 Task: Open Card Lessons Learned Meeting in Board Influencer Marketing Platforms to Workspace Crisis Management and add a team member Softage.3@softage.net, a label Yellow, a checklist Expense Tracking, an attachment from your google drive, a color Yellow and finally, add a card description 'Develop and launch new email marketing campaign for lead nurturing' and a comment 'Let us approach this task with a sense of curiosity and a willingness to learn from others who have done similar work.'. Add a start date 'Jan 07, 1900' with a due date 'Jan 14, 1900'
Action: Mouse moved to (123, 56)
Screenshot: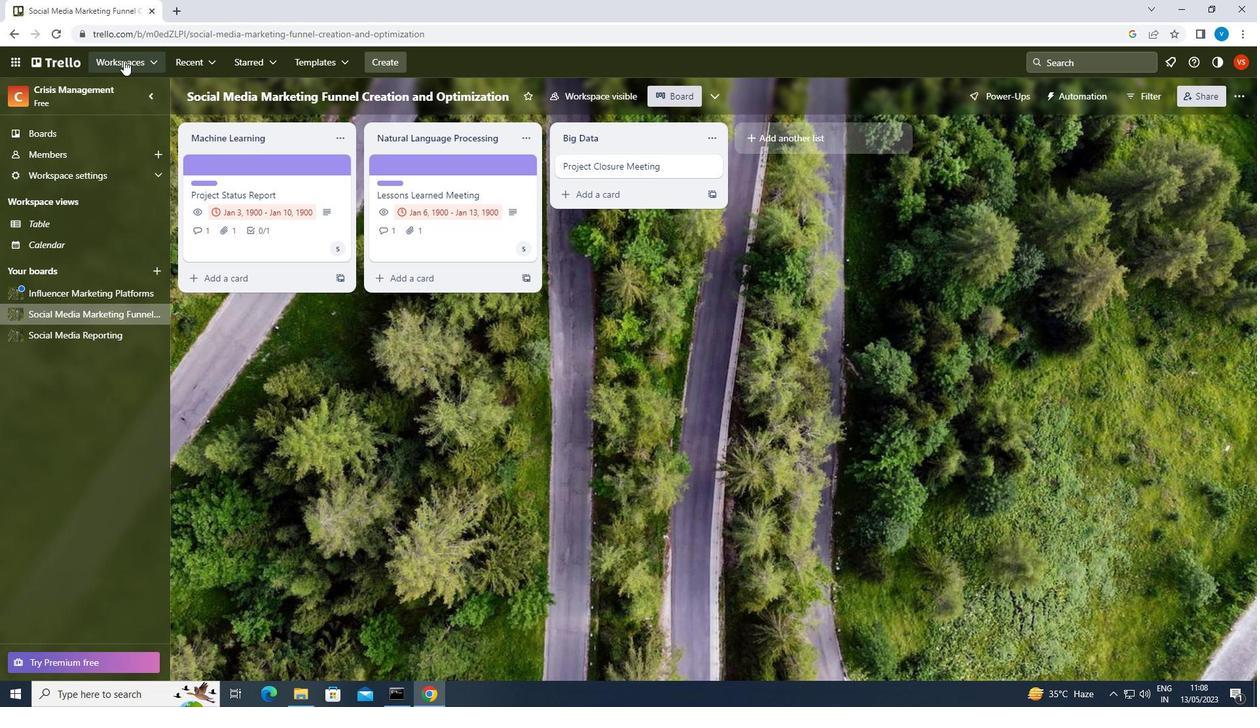 
Action: Mouse pressed left at (123, 56)
Screenshot: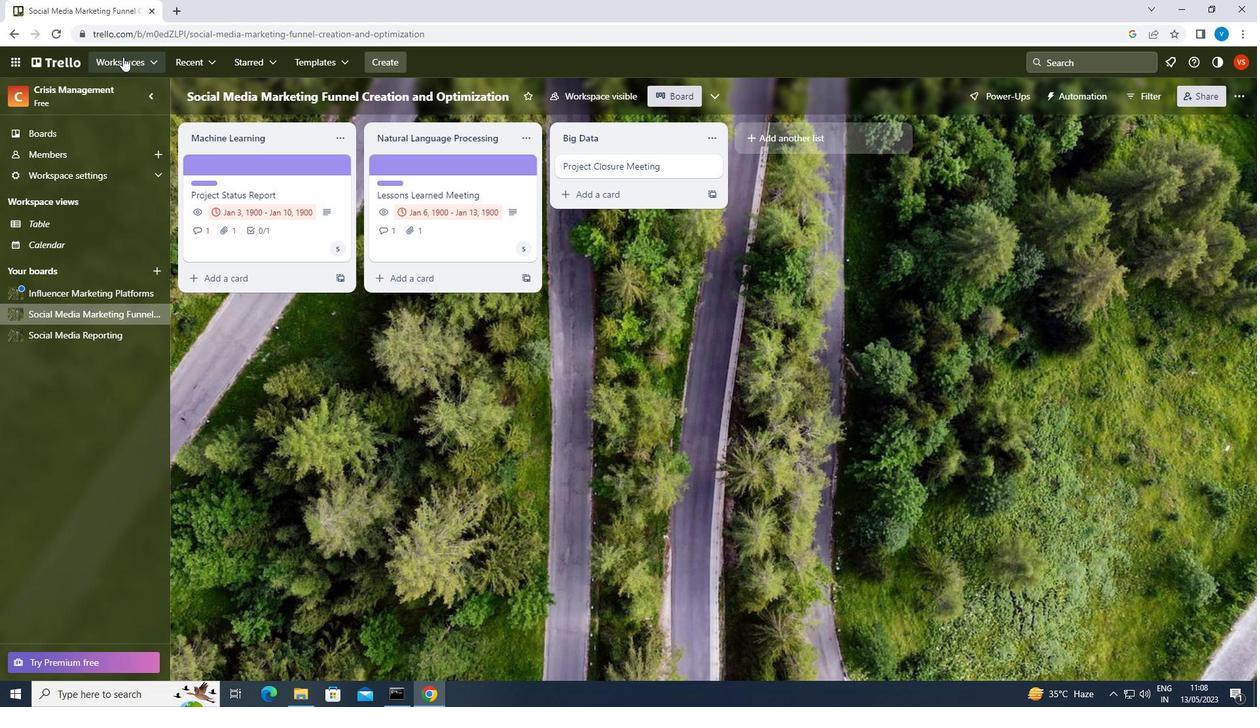 
Action: Mouse moved to (174, 447)
Screenshot: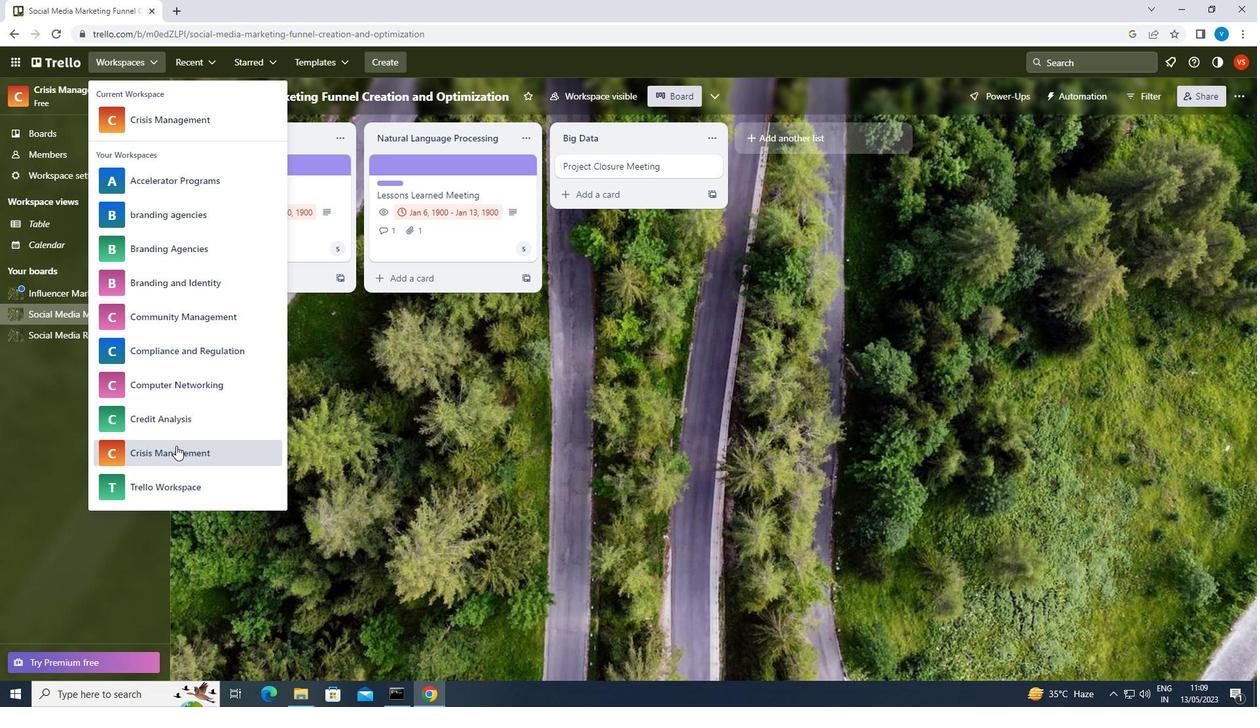 
Action: Mouse pressed left at (174, 447)
Screenshot: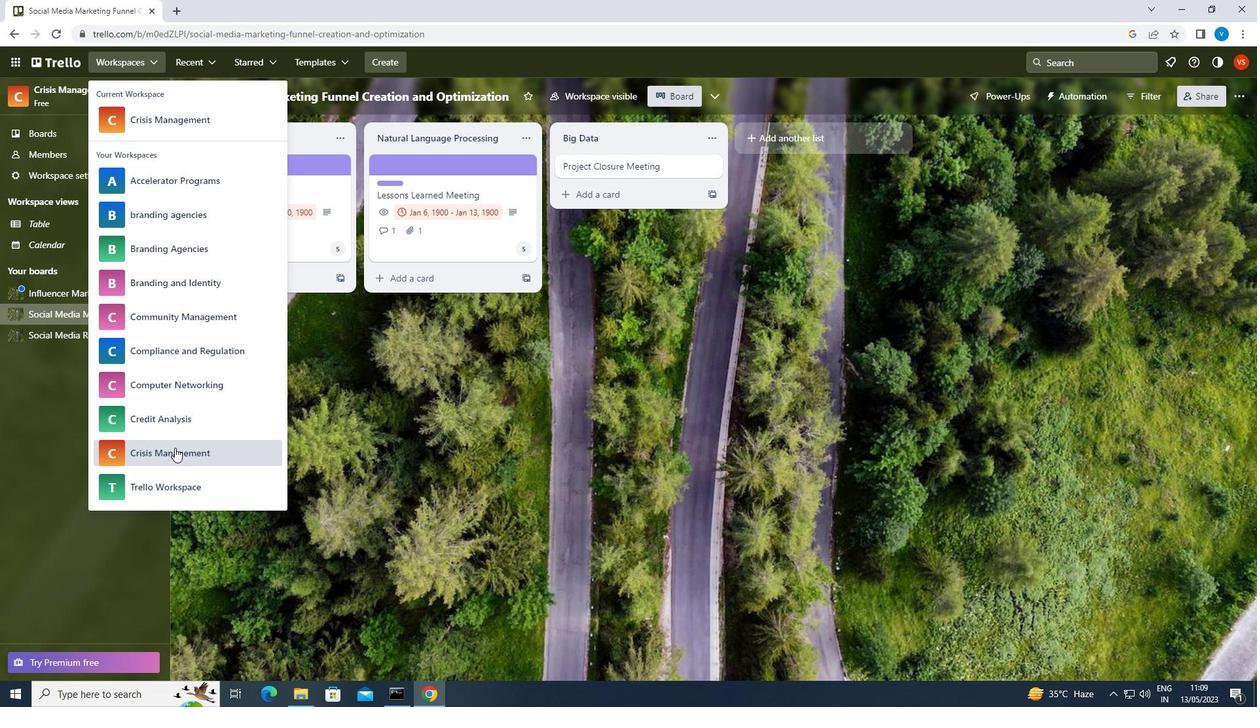 
Action: Mouse moved to (944, 548)
Screenshot: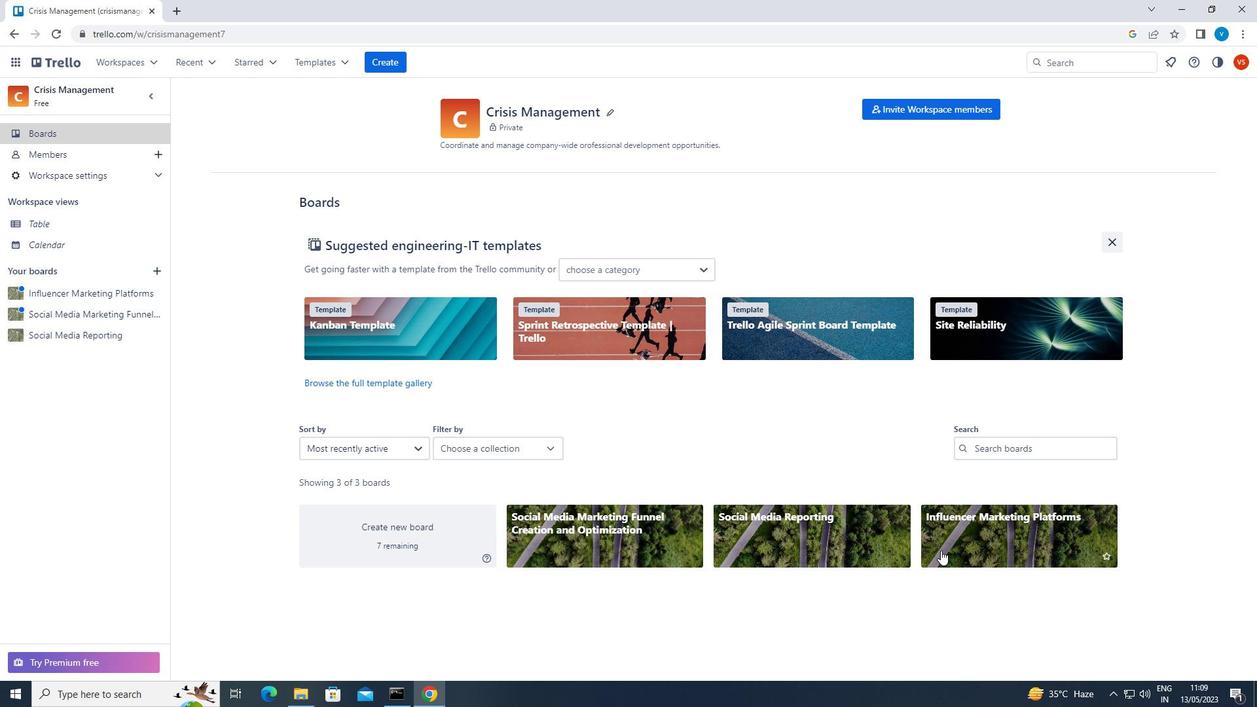 
Action: Mouse pressed left at (944, 548)
Screenshot: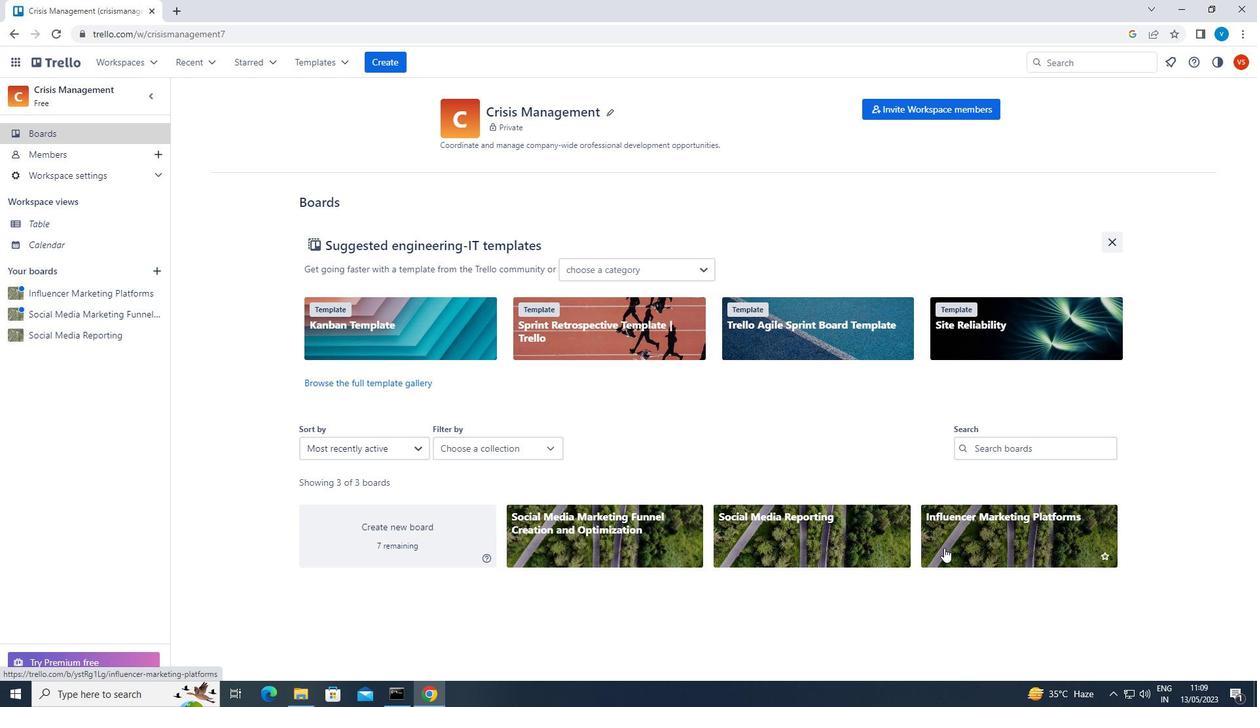 
Action: Mouse moved to (571, 161)
Screenshot: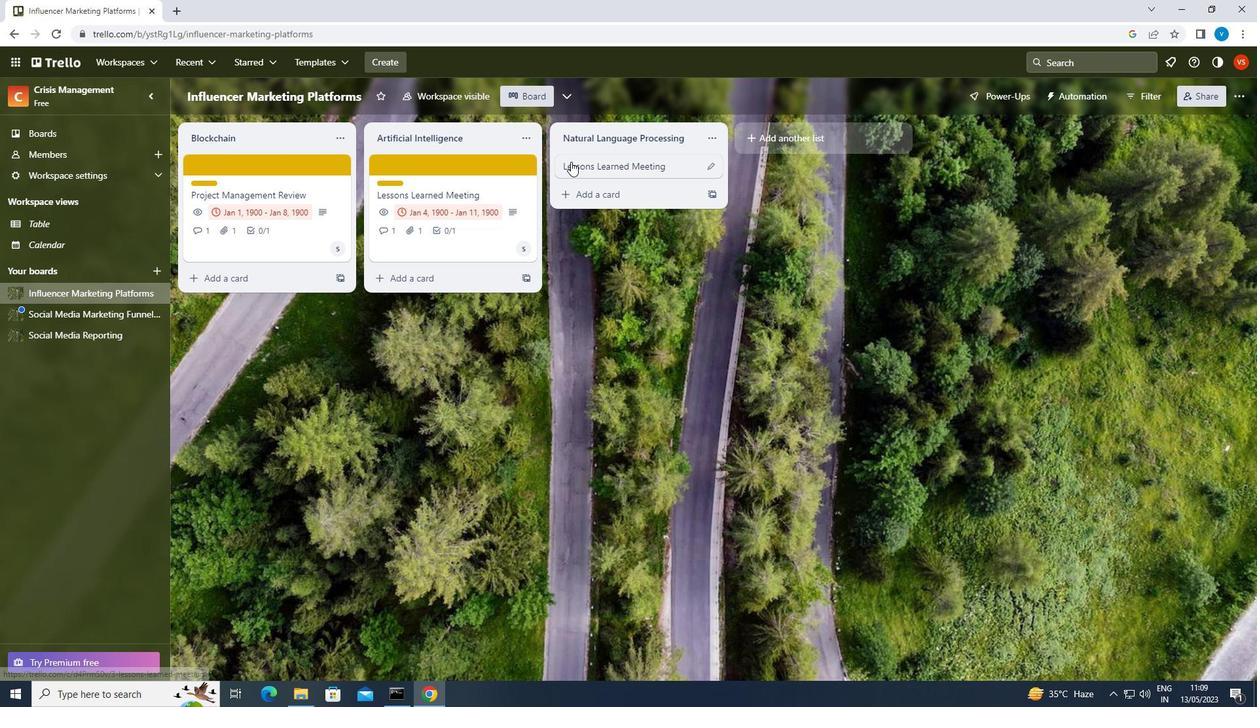 
Action: Mouse pressed left at (571, 161)
Screenshot: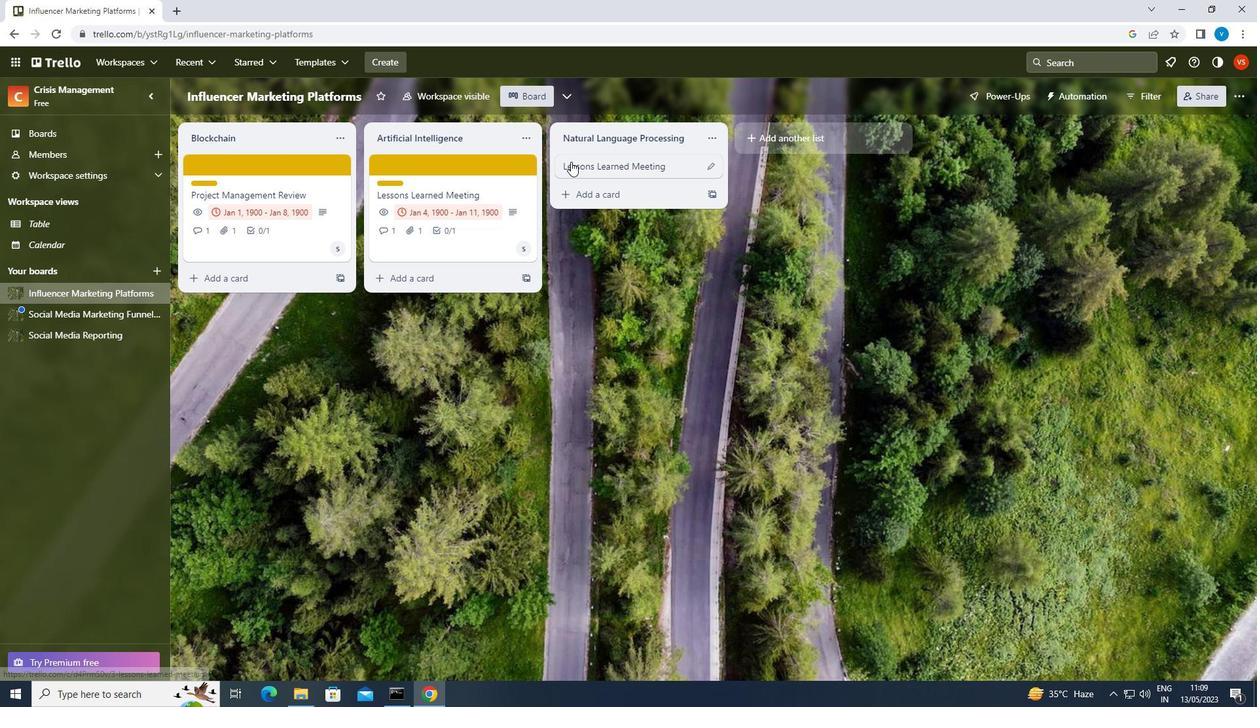 
Action: Mouse moved to (783, 204)
Screenshot: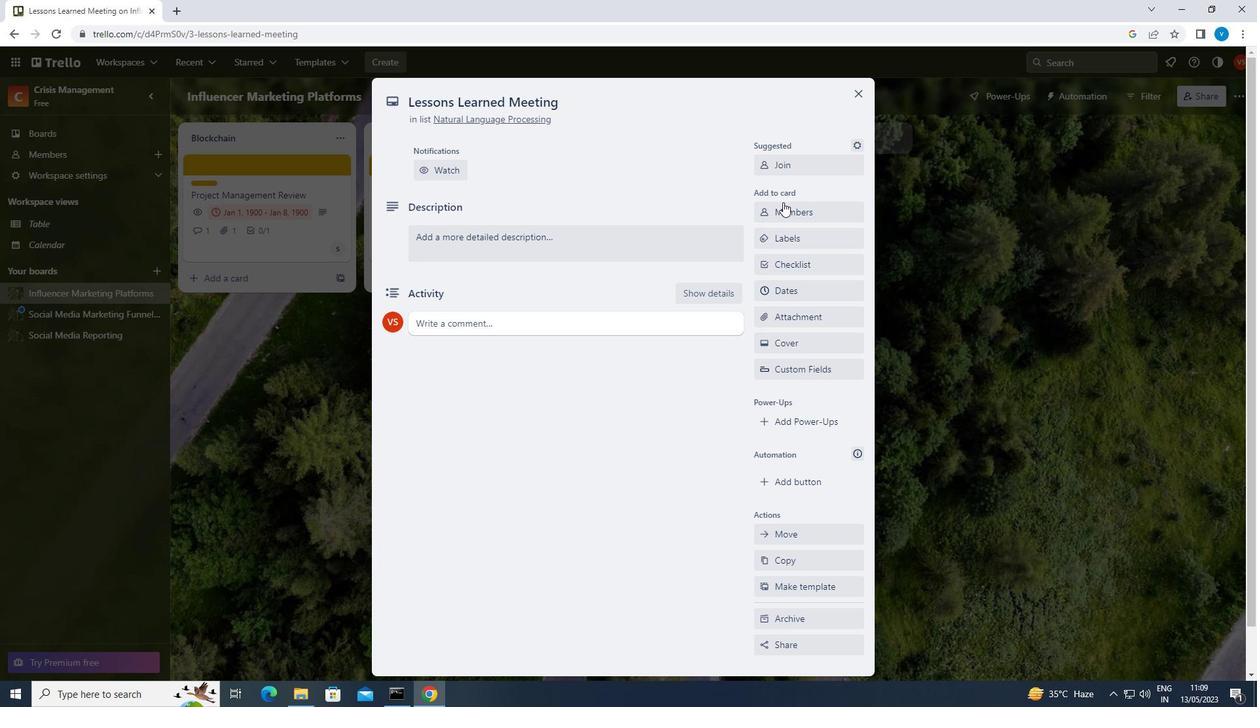 
Action: Mouse pressed left at (783, 204)
Screenshot: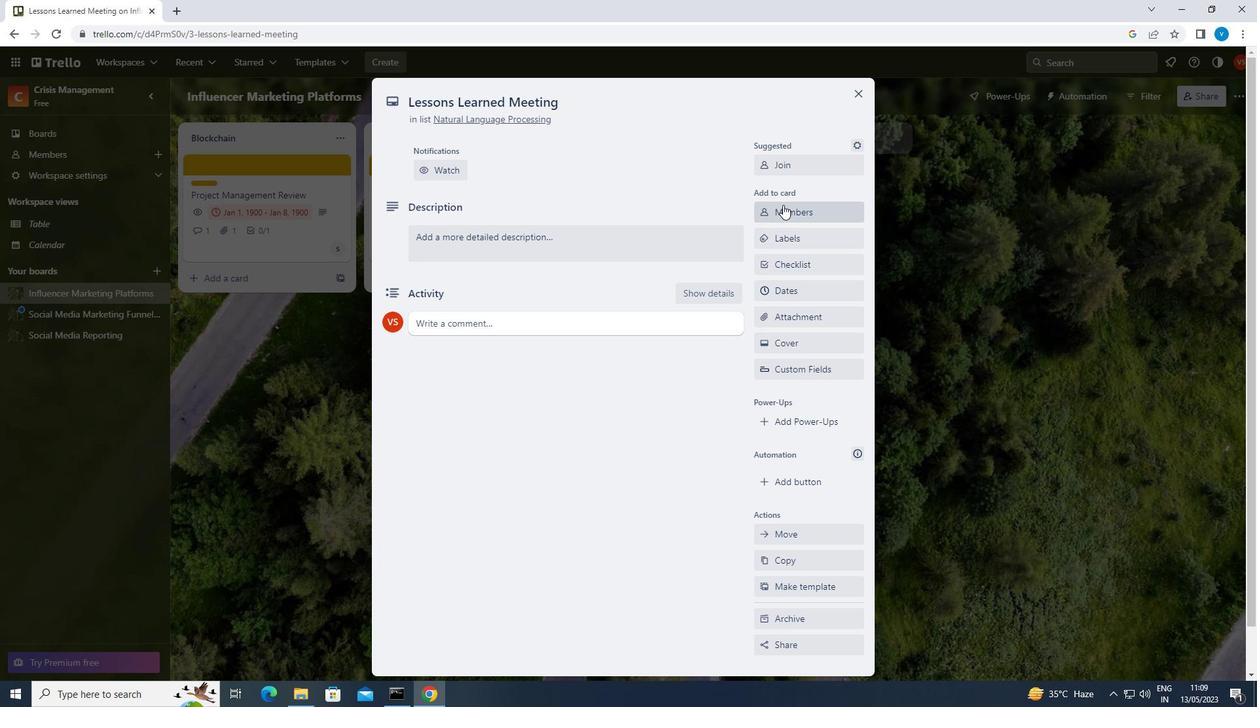 
Action: Mouse moved to (413, 418)
Screenshot: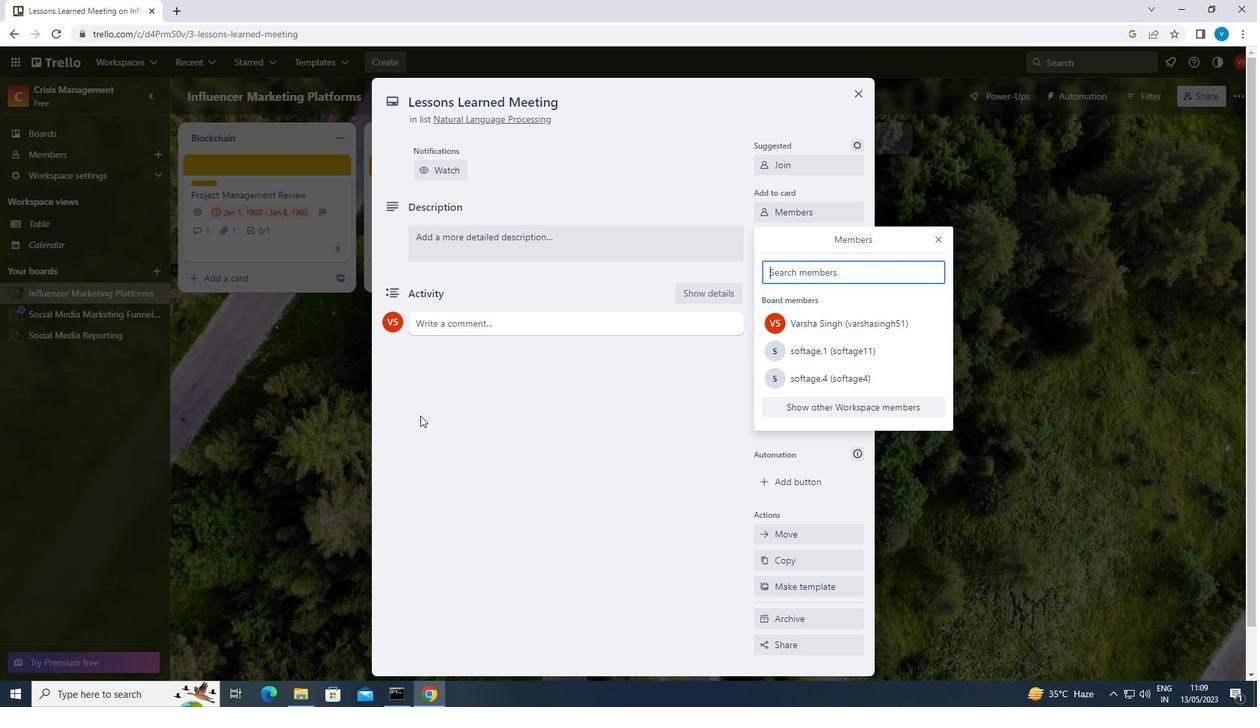 
Action: Key pressed <Key.shift>SOFTAGE.3<Key.shift><Key.shift>@SOFTAGE.NET
Screenshot: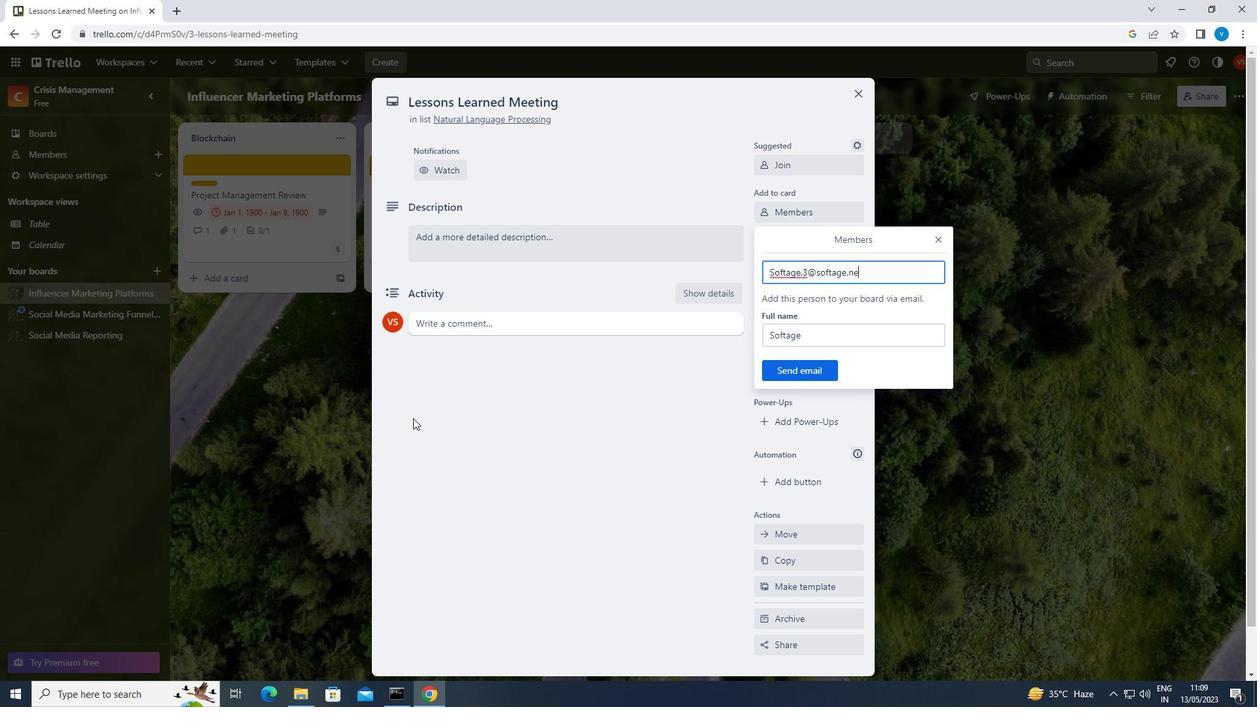 
Action: Mouse moved to (778, 374)
Screenshot: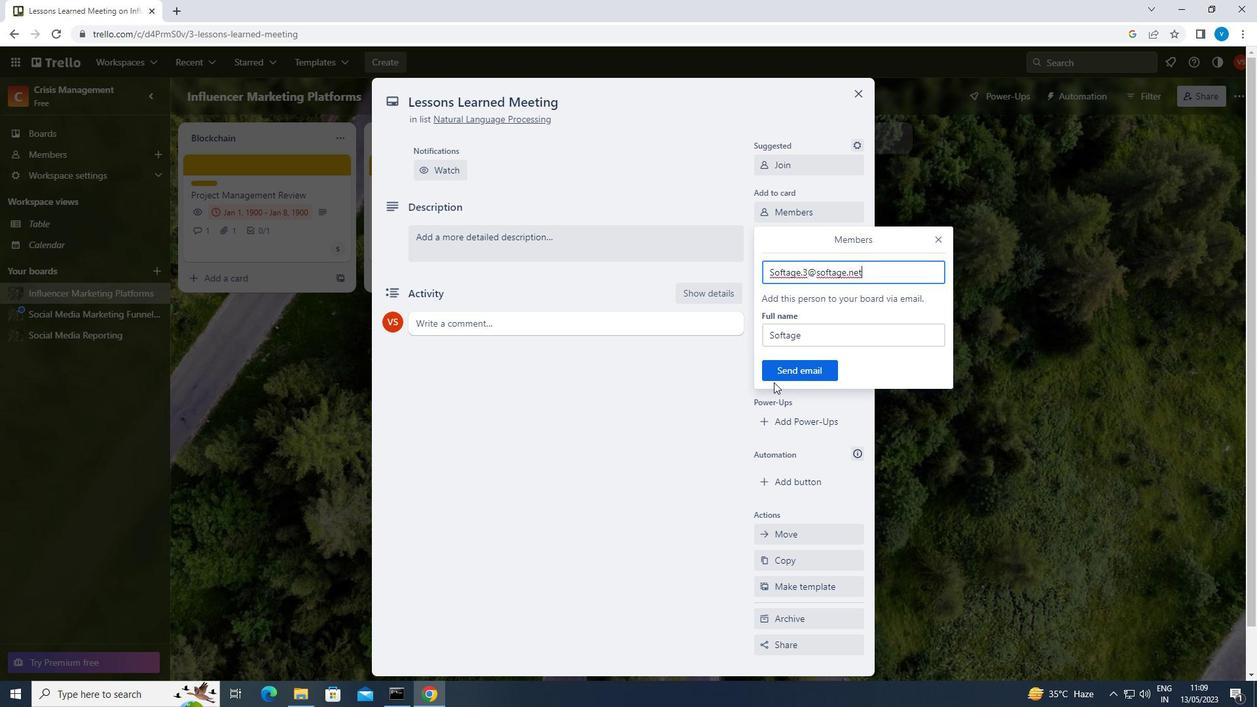 
Action: Mouse pressed left at (778, 374)
Screenshot: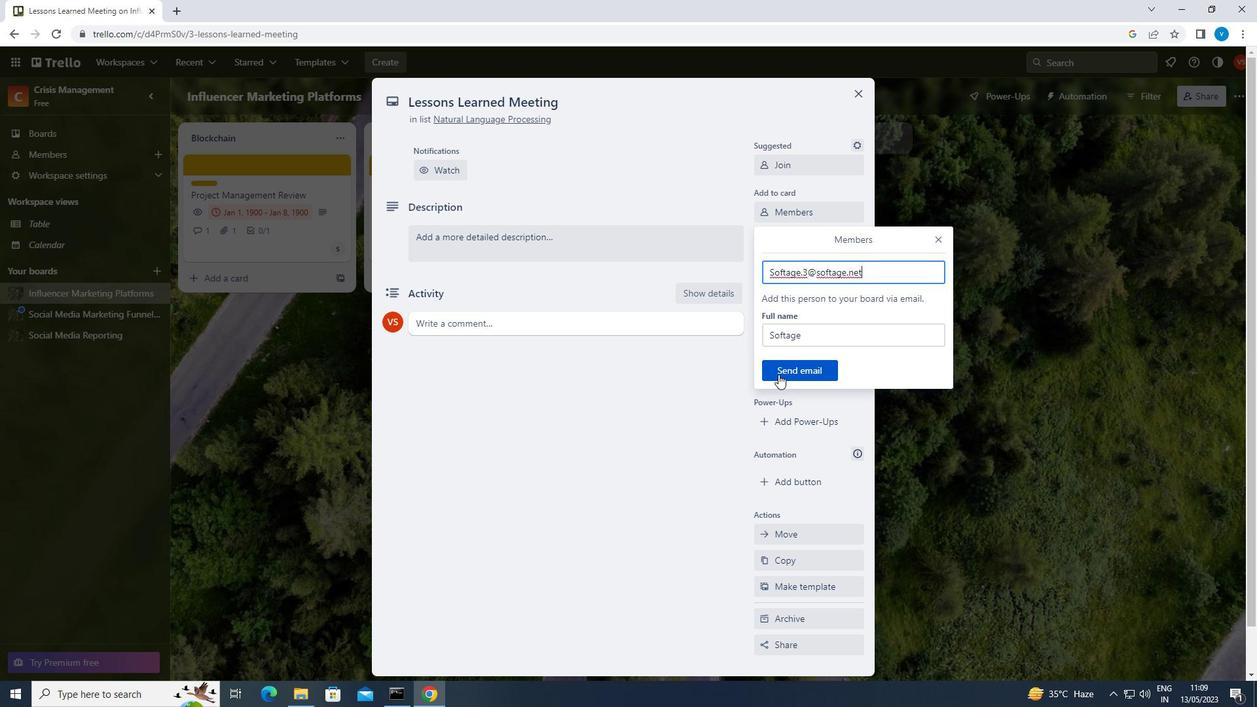 
Action: Mouse moved to (802, 239)
Screenshot: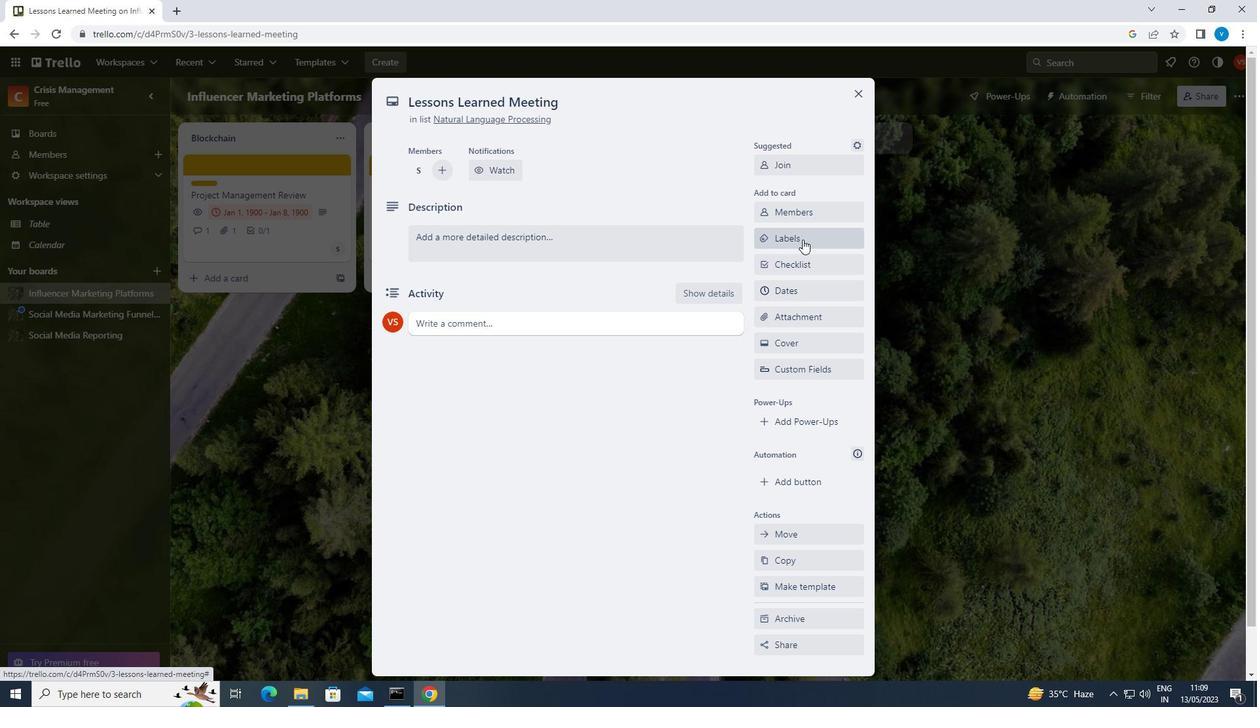 
Action: Mouse pressed left at (802, 239)
Screenshot: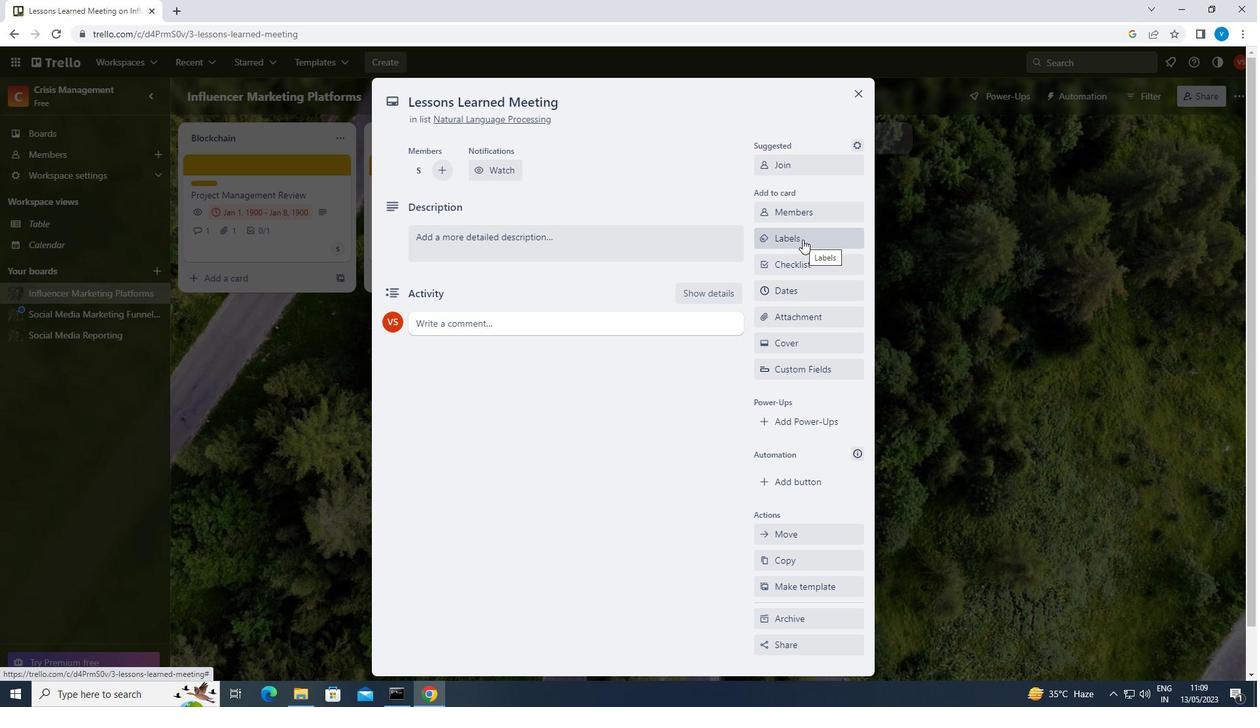 
Action: Mouse moved to (828, 365)
Screenshot: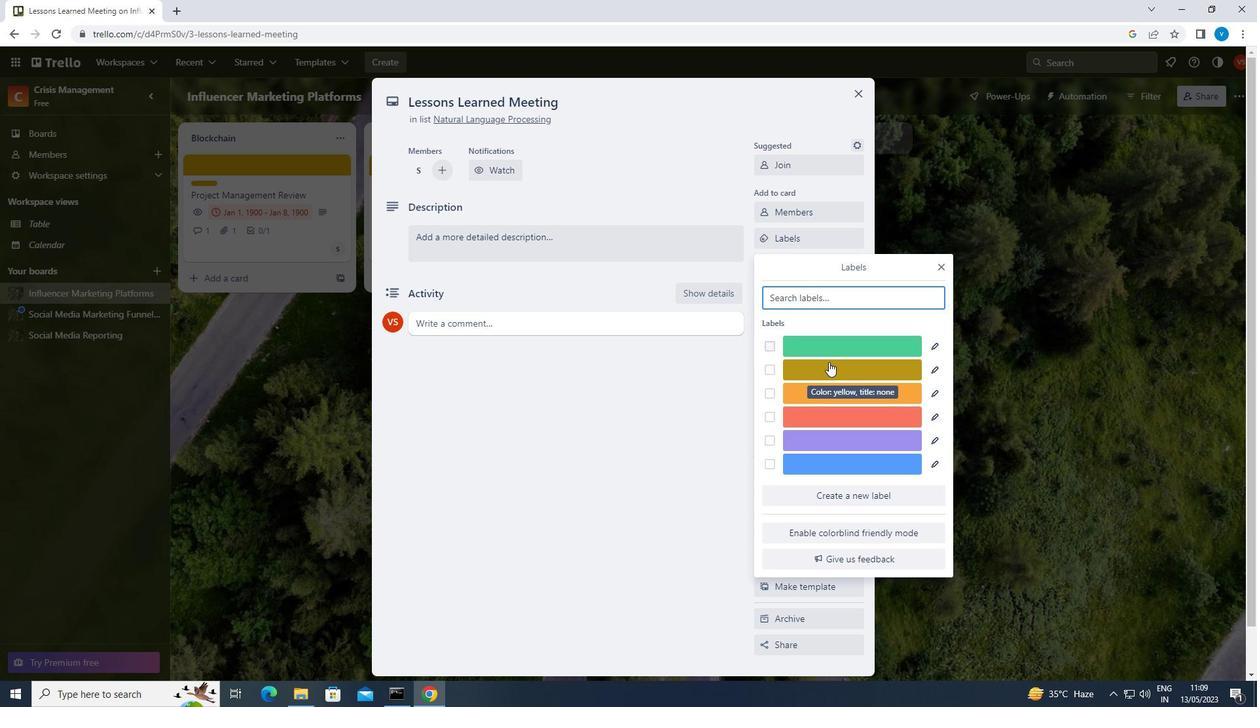 
Action: Mouse pressed left at (828, 365)
Screenshot: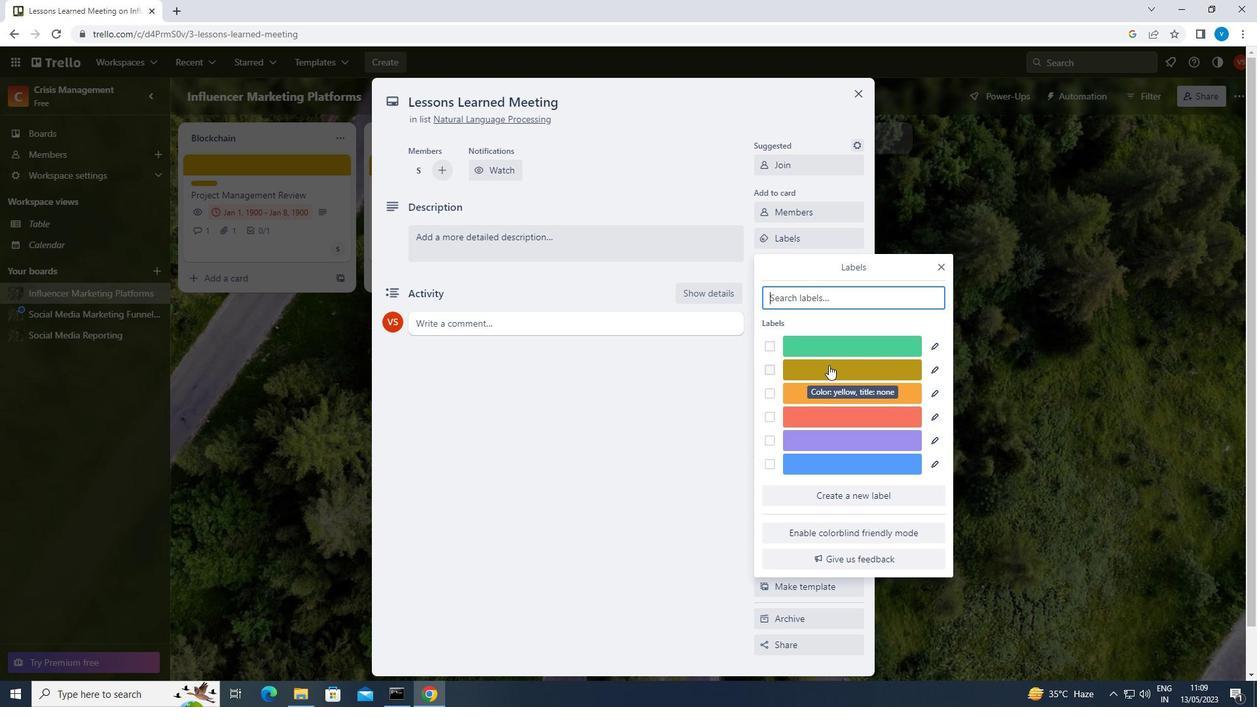 
Action: Mouse moved to (940, 268)
Screenshot: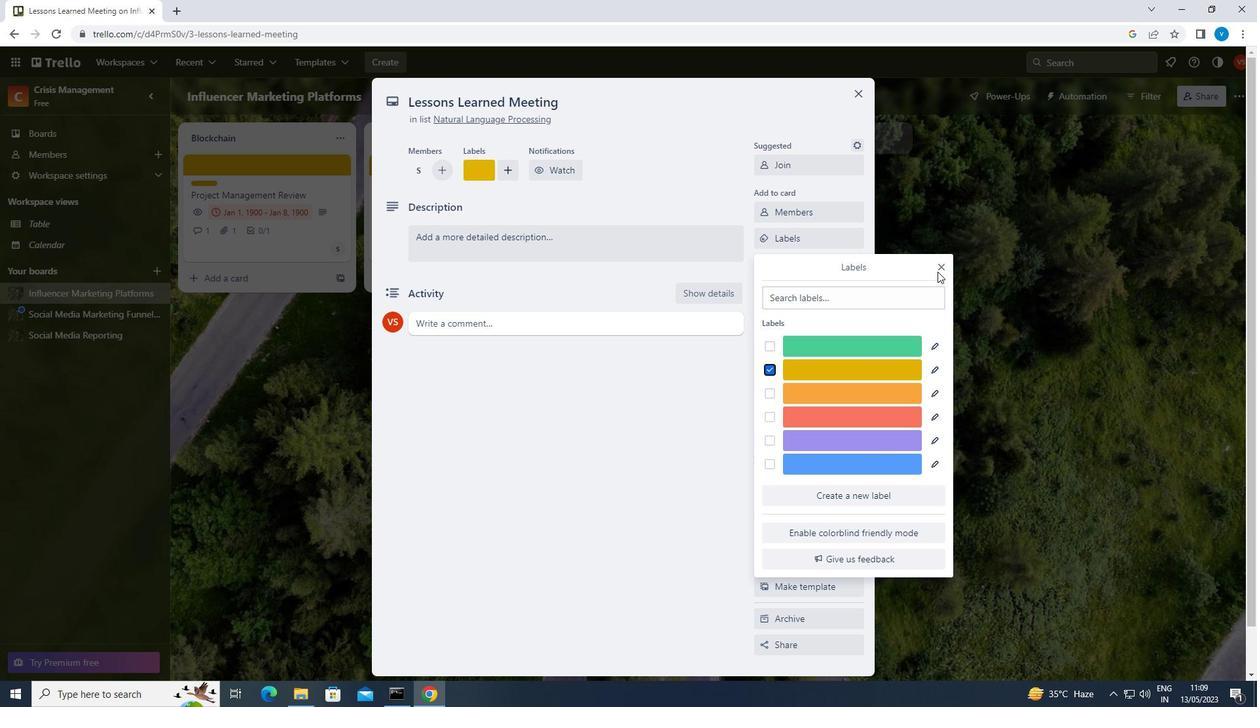 
Action: Mouse pressed left at (940, 268)
Screenshot: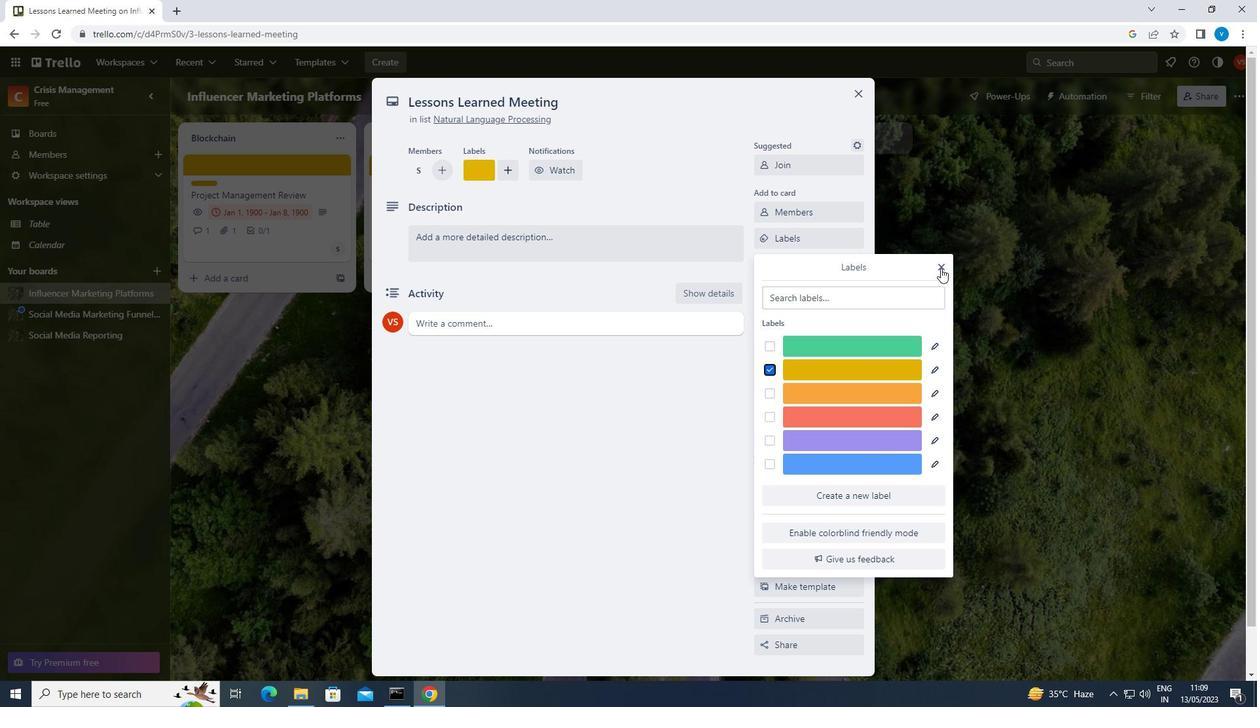 
Action: Mouse moved to (808, 265)
Screenshot: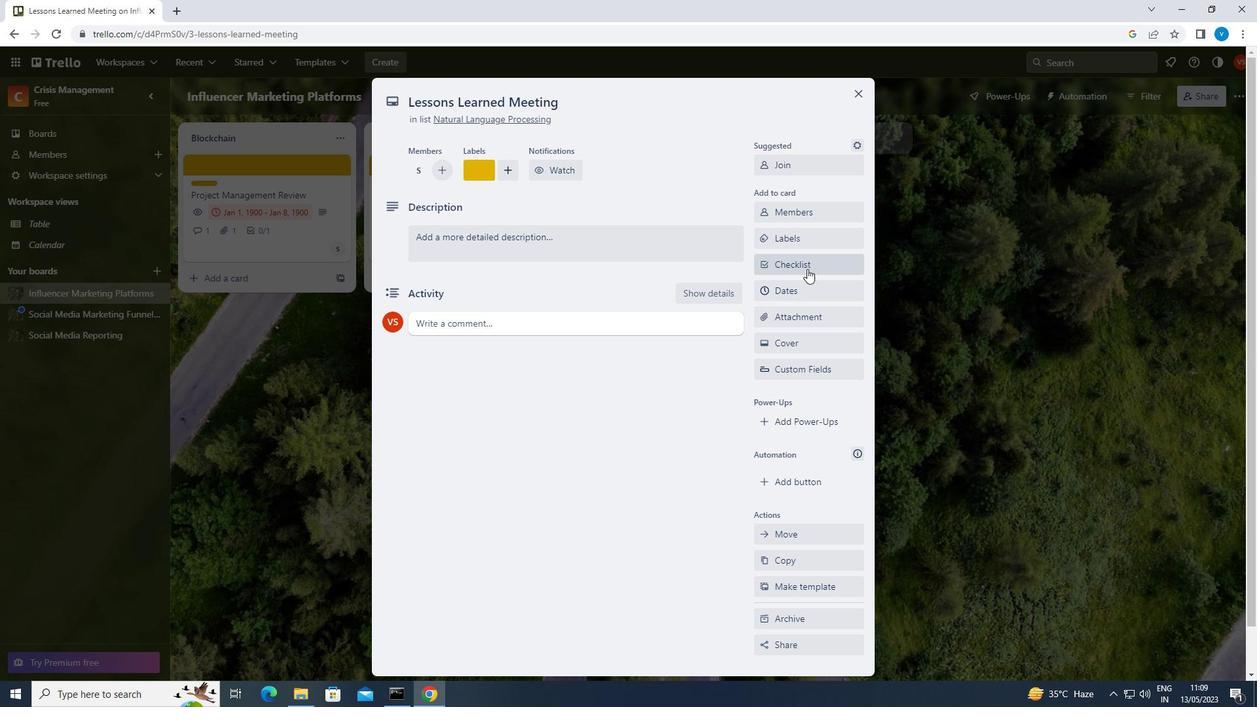 
Action: Mouse pressed left at (808, 265)
Screenshot: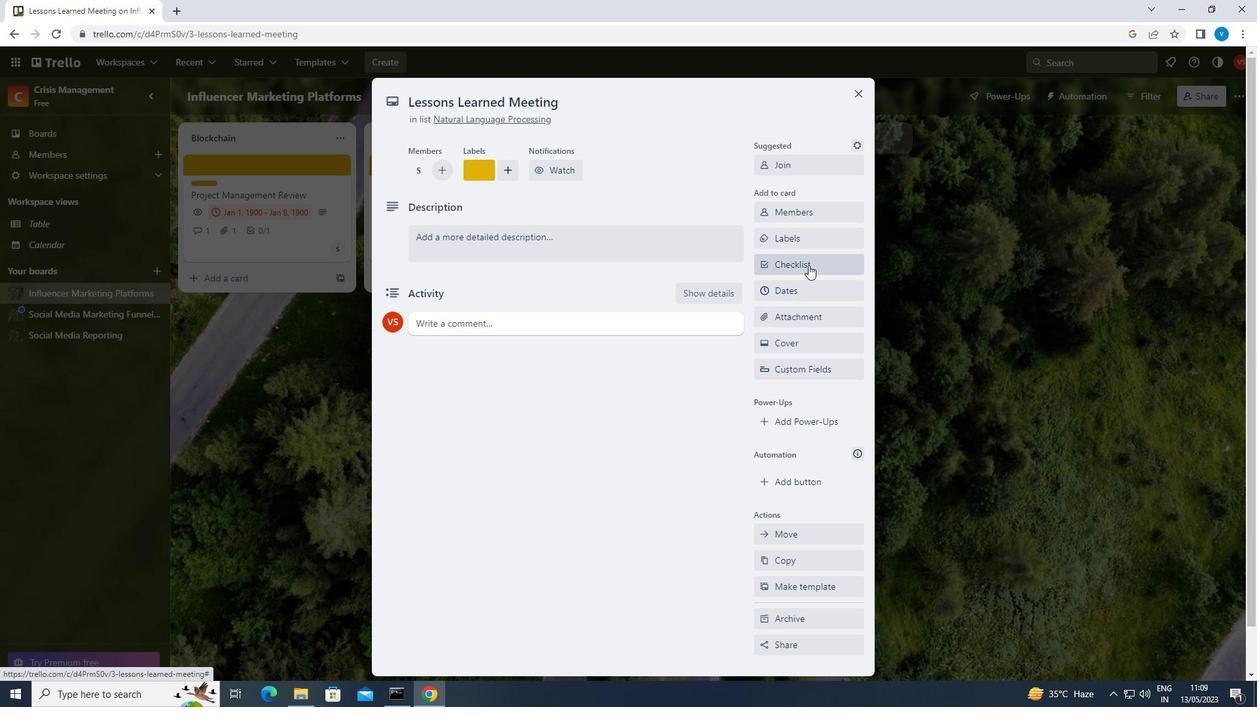 
Action: Mouse moved to (833, 331)
Screenshot: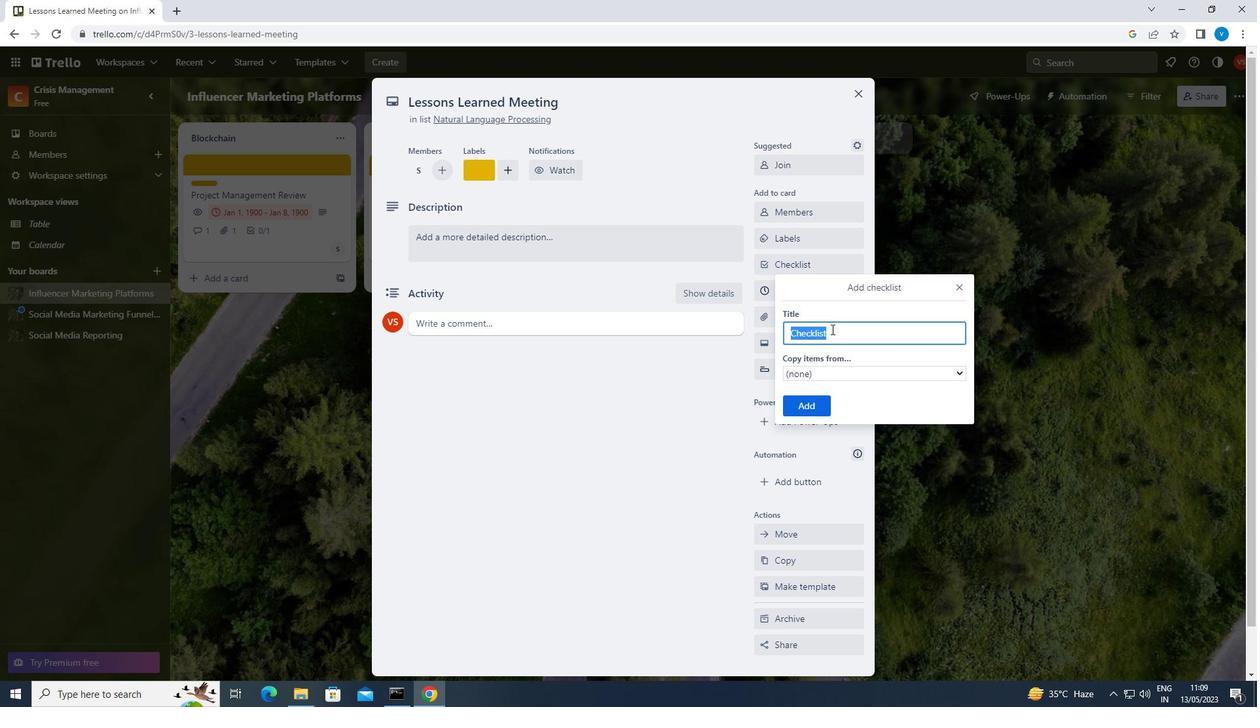 
Action: Key pressed <Key.shift>EXPENSE<Key.space><Key.shift>TRACKING
Screenshot: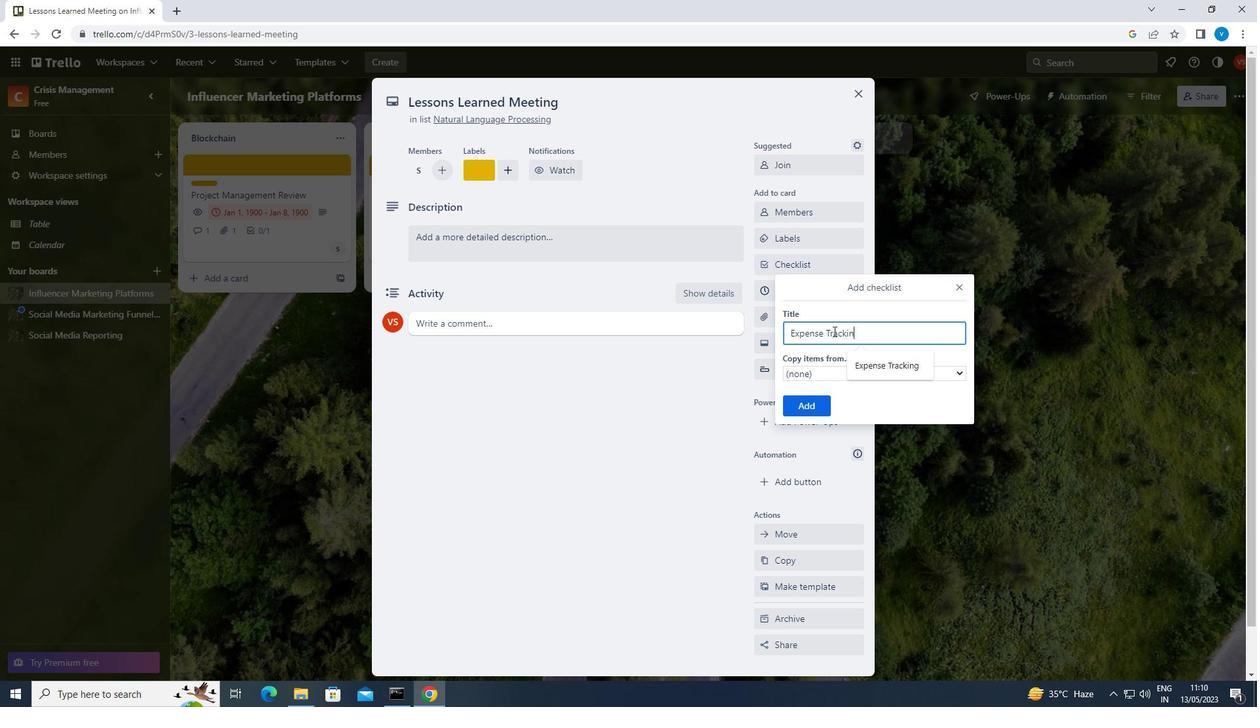
Action: Mouse moved to (818, 403)
Screenshot: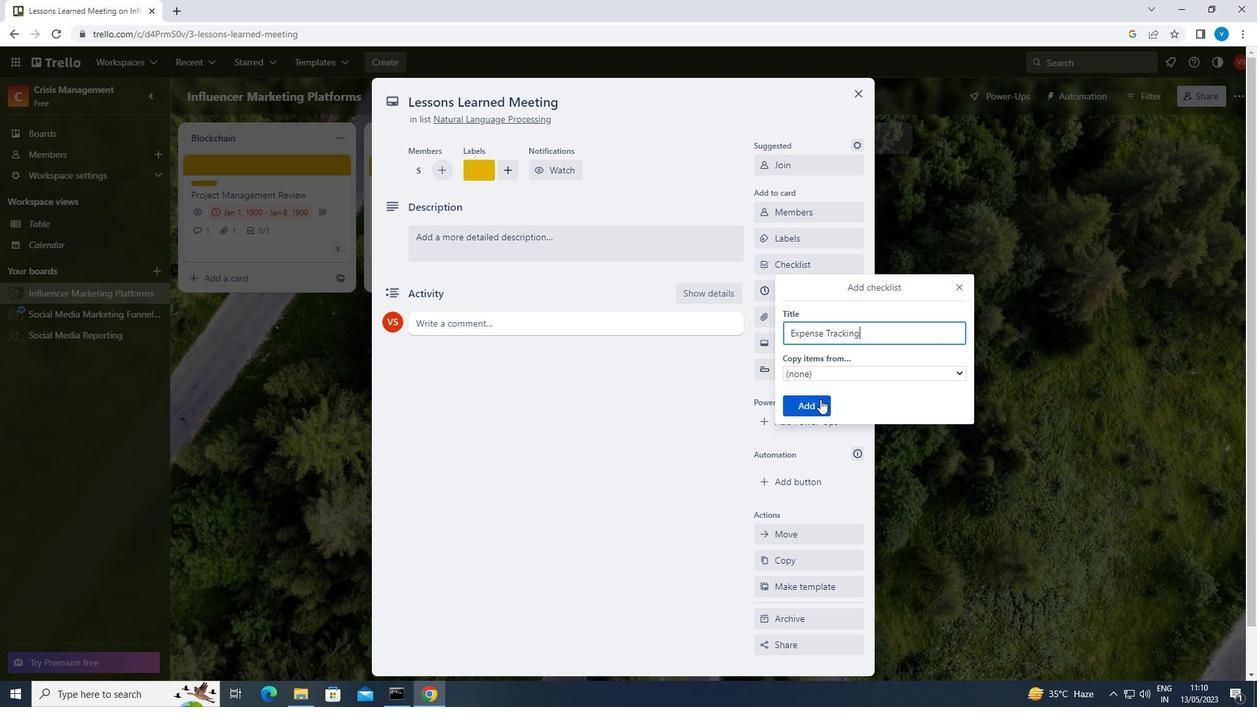 
Action: Mouse pressed left at (818, 403)
Screenshot: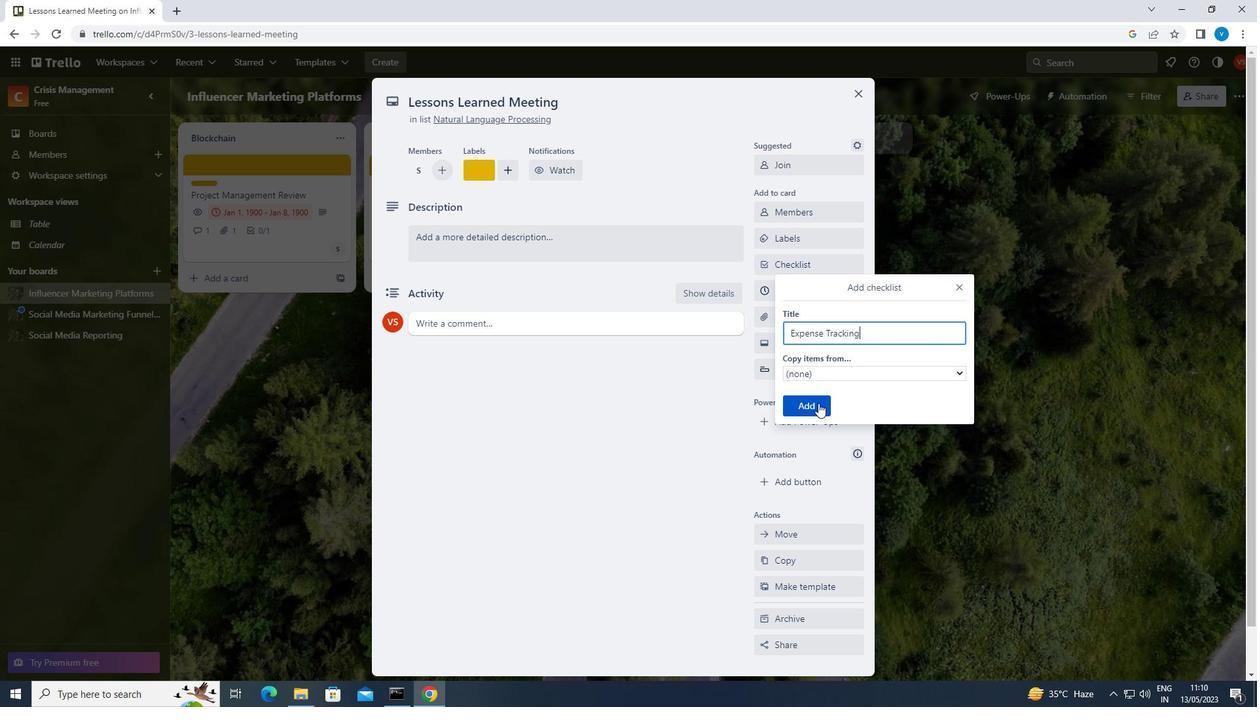 
Action: Mouse moved to (808, 314)
Screenshot: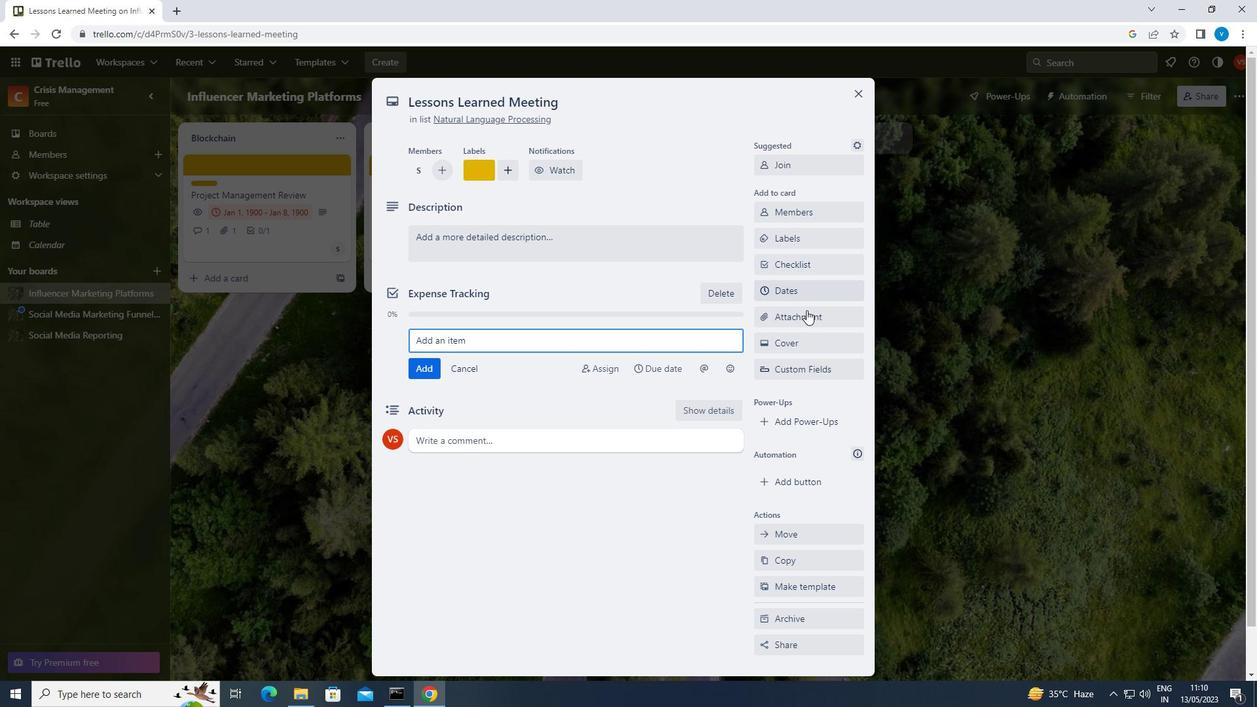
Action: Mouse pressed left at (808, 314)
Screenshot: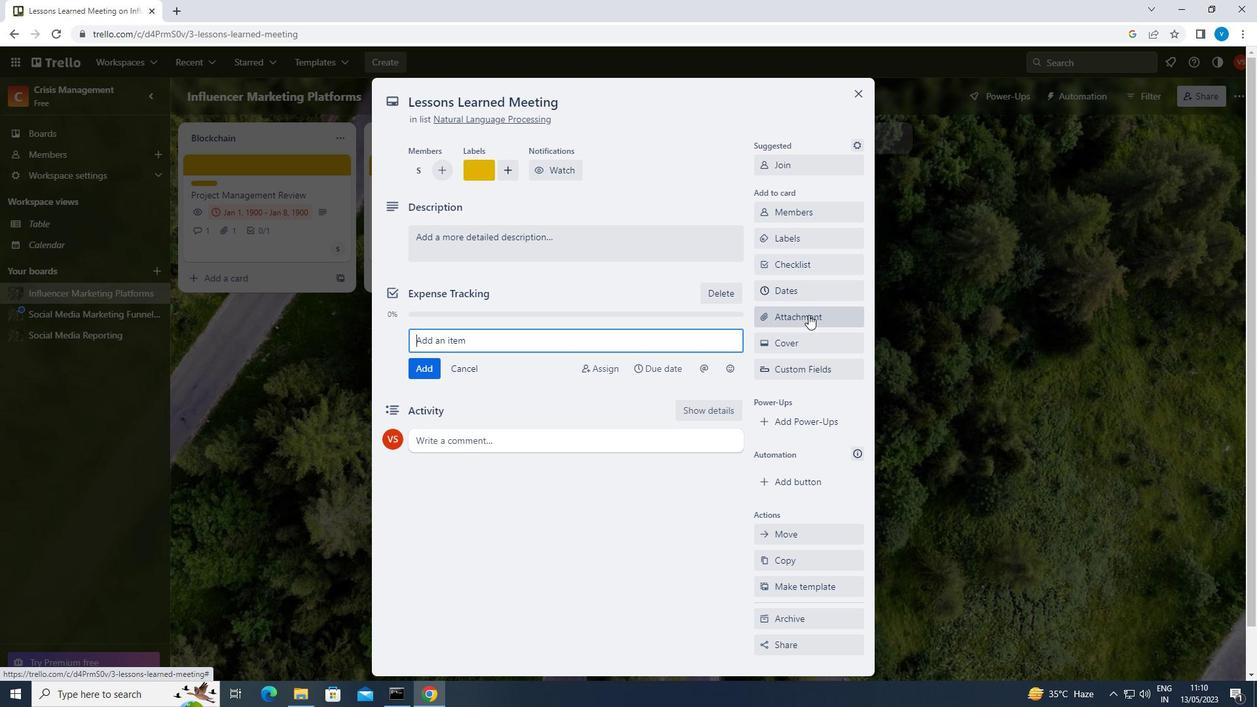 
Action: Mouse moved to (797, 408)
Screenshot: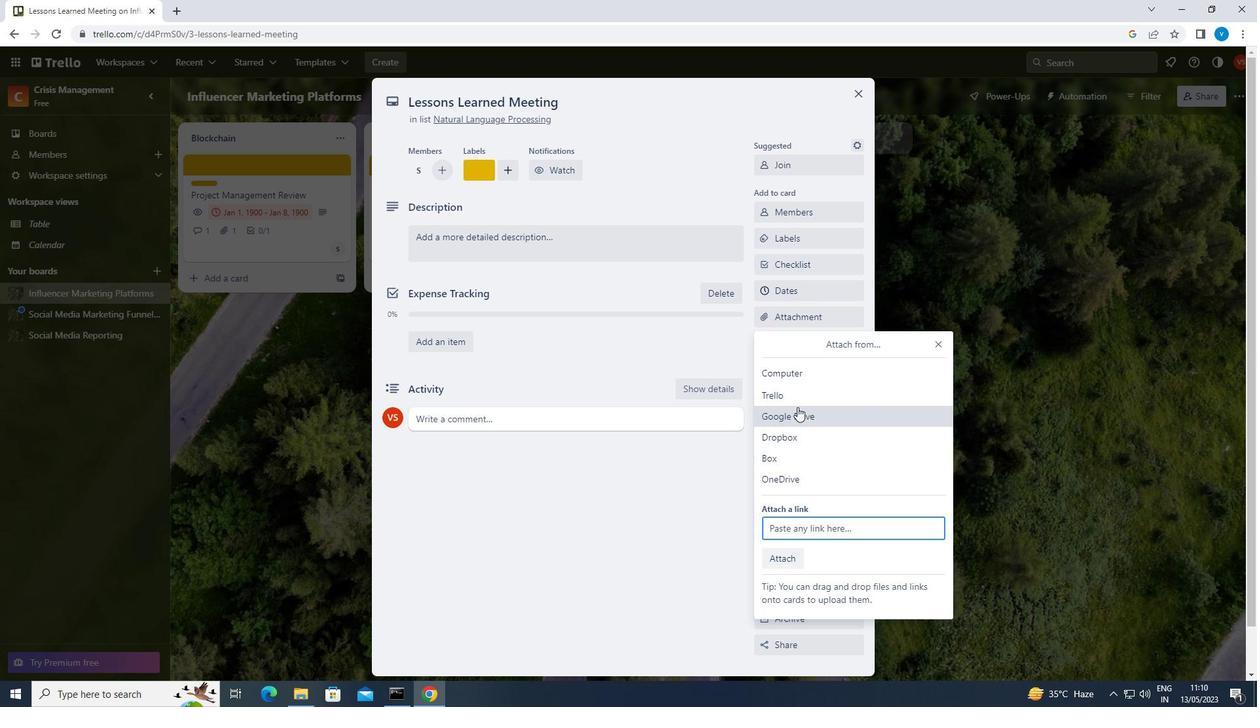 
Action: Mouse pressed left at (797, 408)
Screenshot: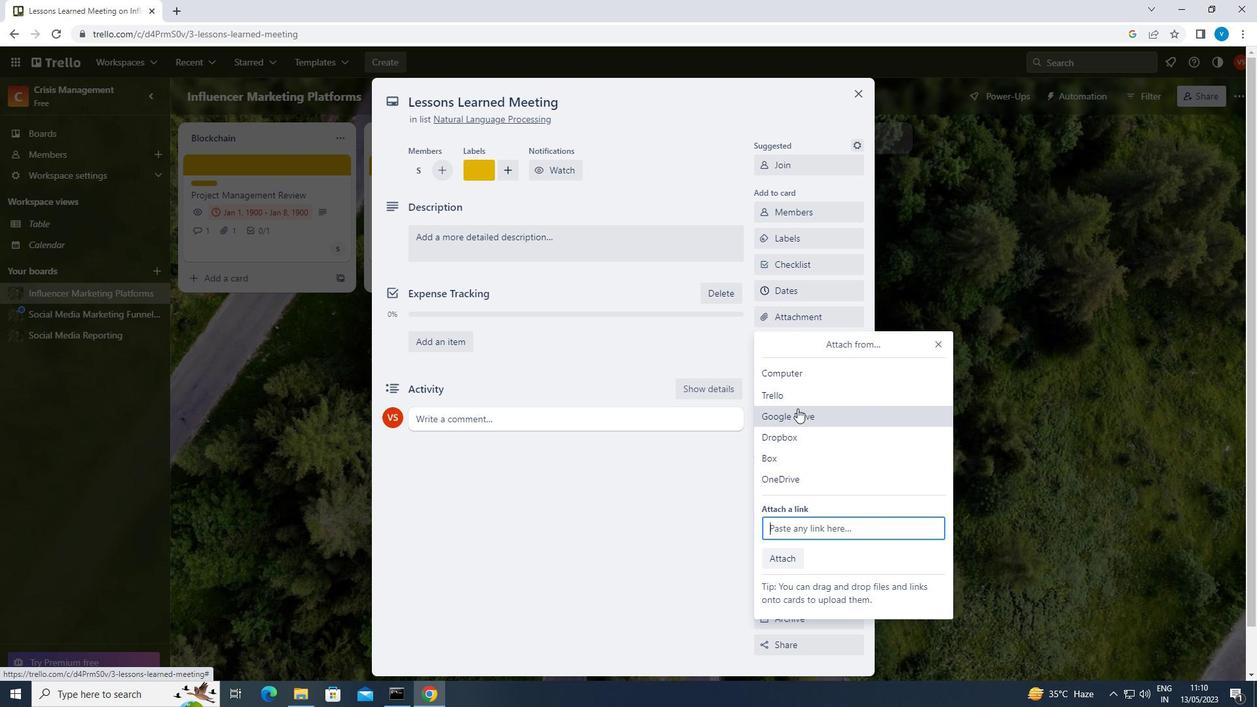 
Action: Mouse moved to (400, 349)
Screenshot: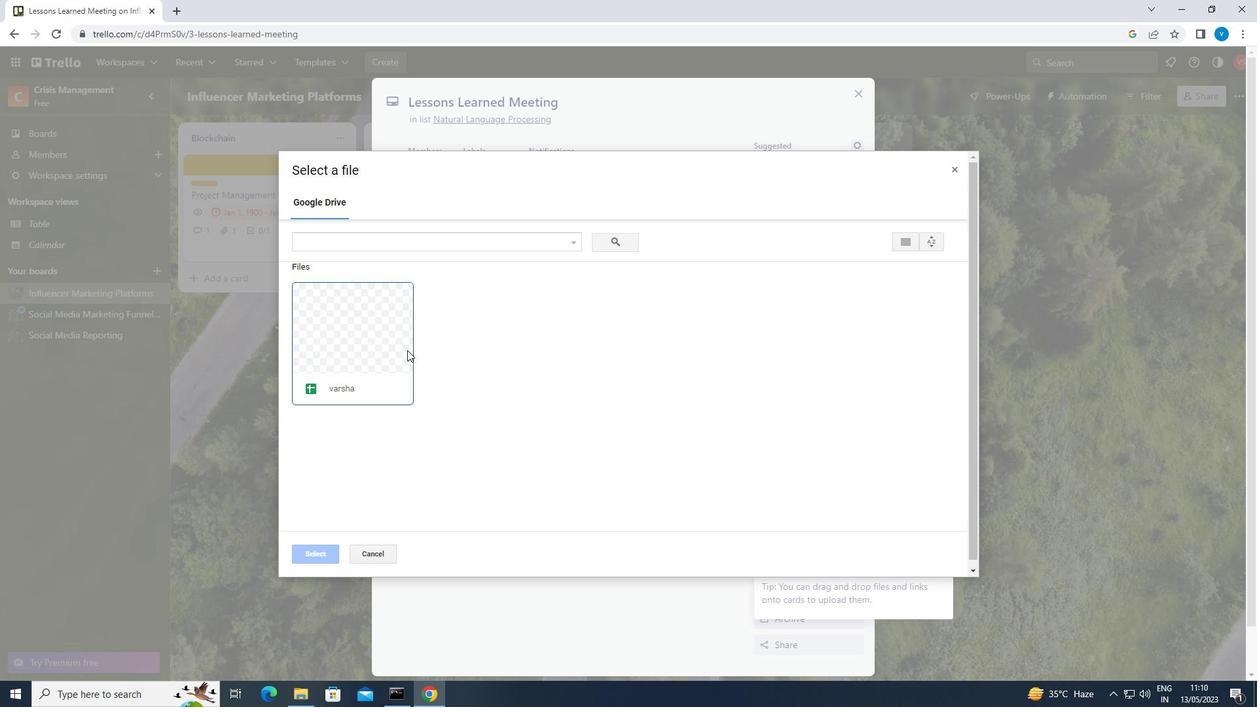 
Action: Mouse pressed left at (400, 349)
Screenshot: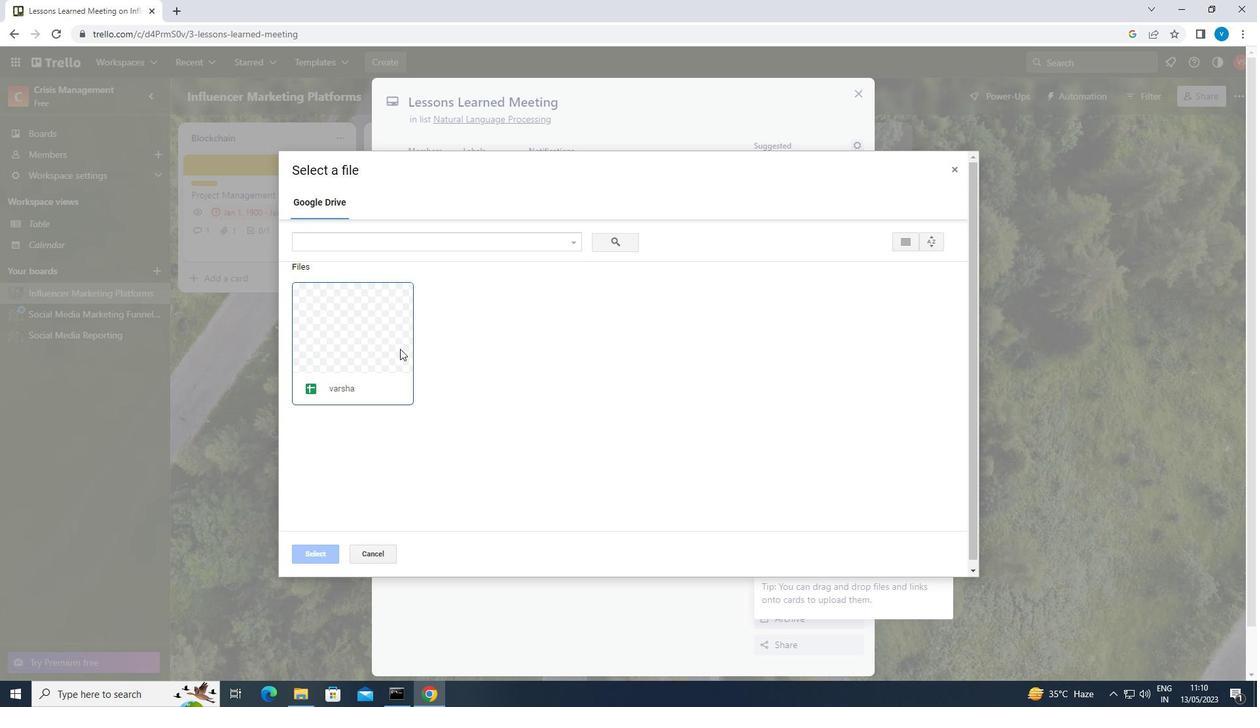 
Action: Mouse moved to (328, 548)
Screenshot: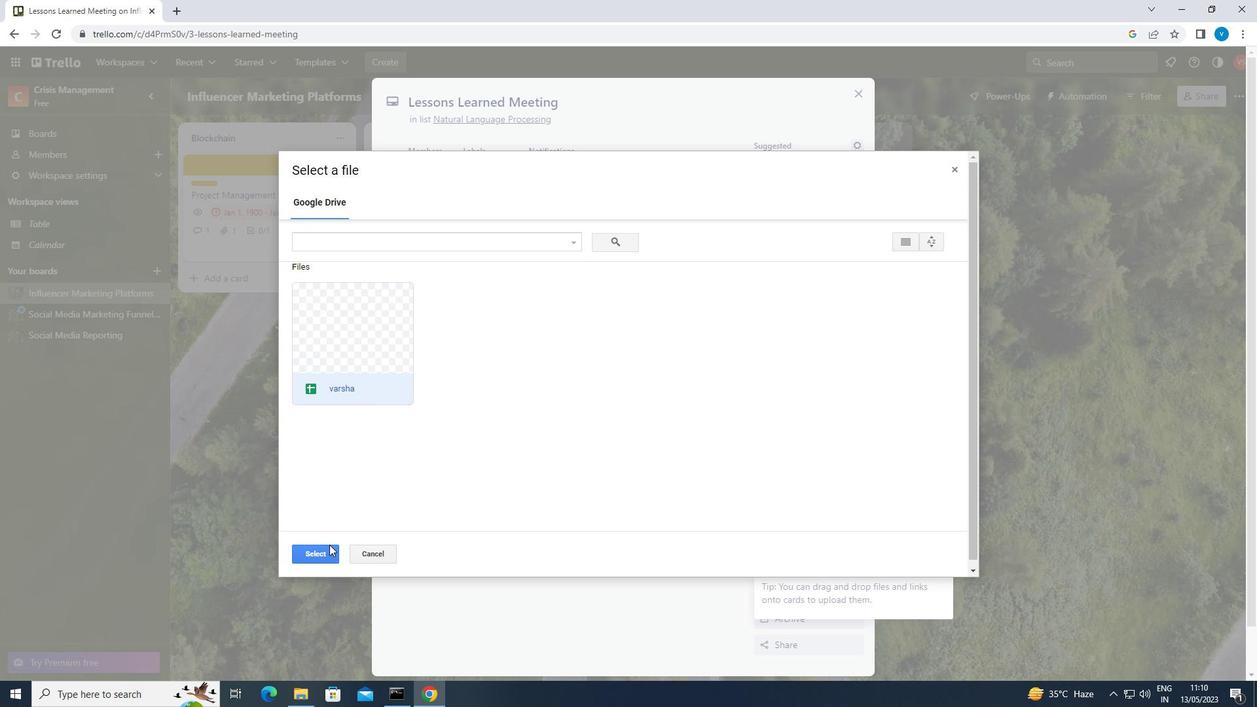 
Action: Mouse pressed left at (328, 548)
Screenshot: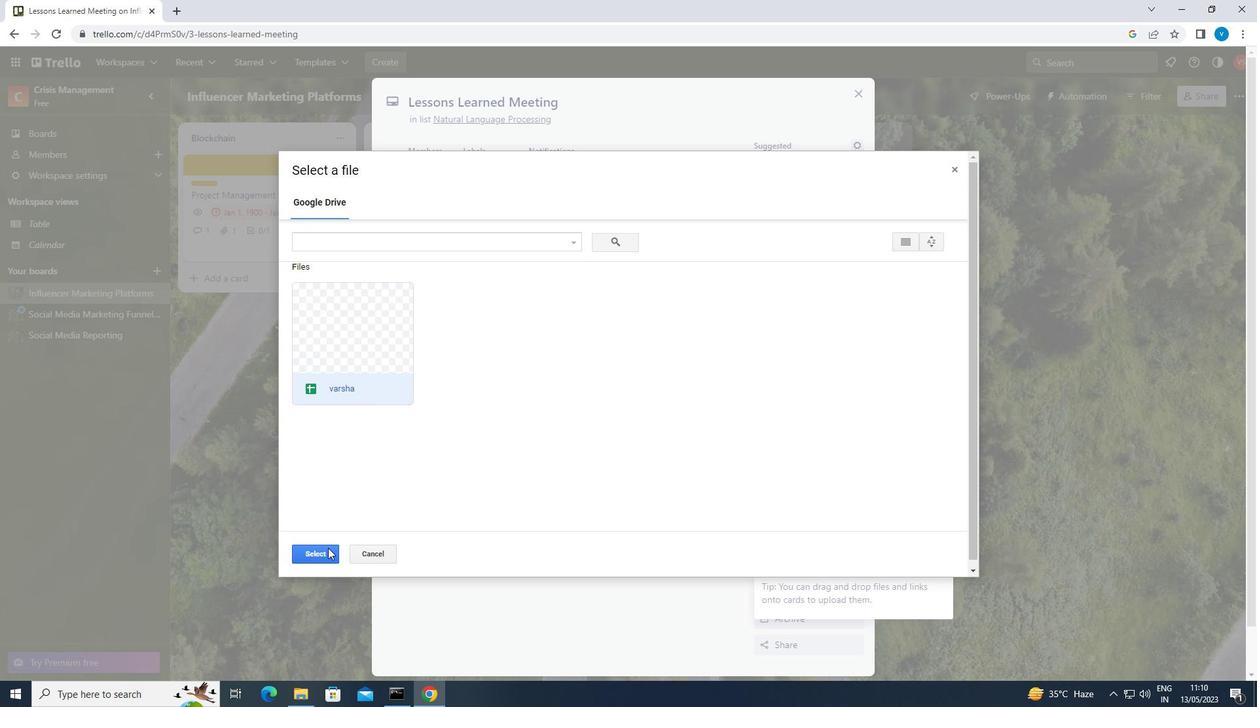 
Action: Mouse moved to (794, 341)
Screenshot: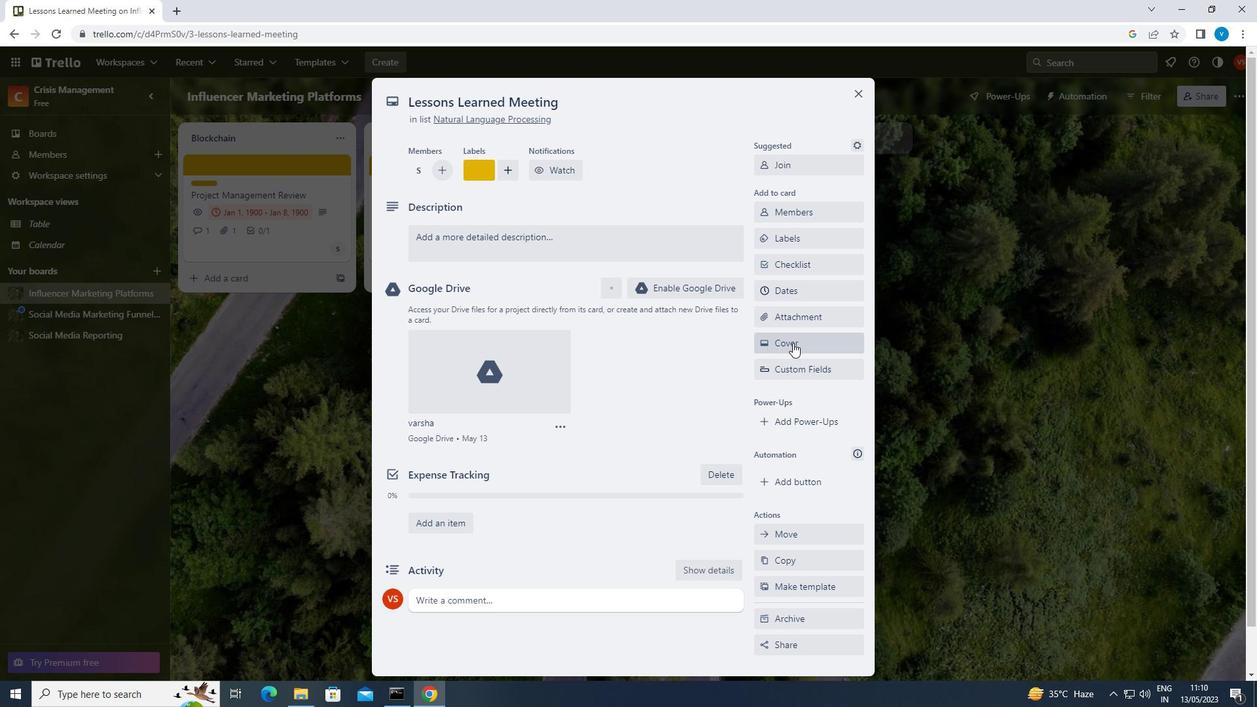 
Action: Mouse pressed left at (794, 341)
Screenshot: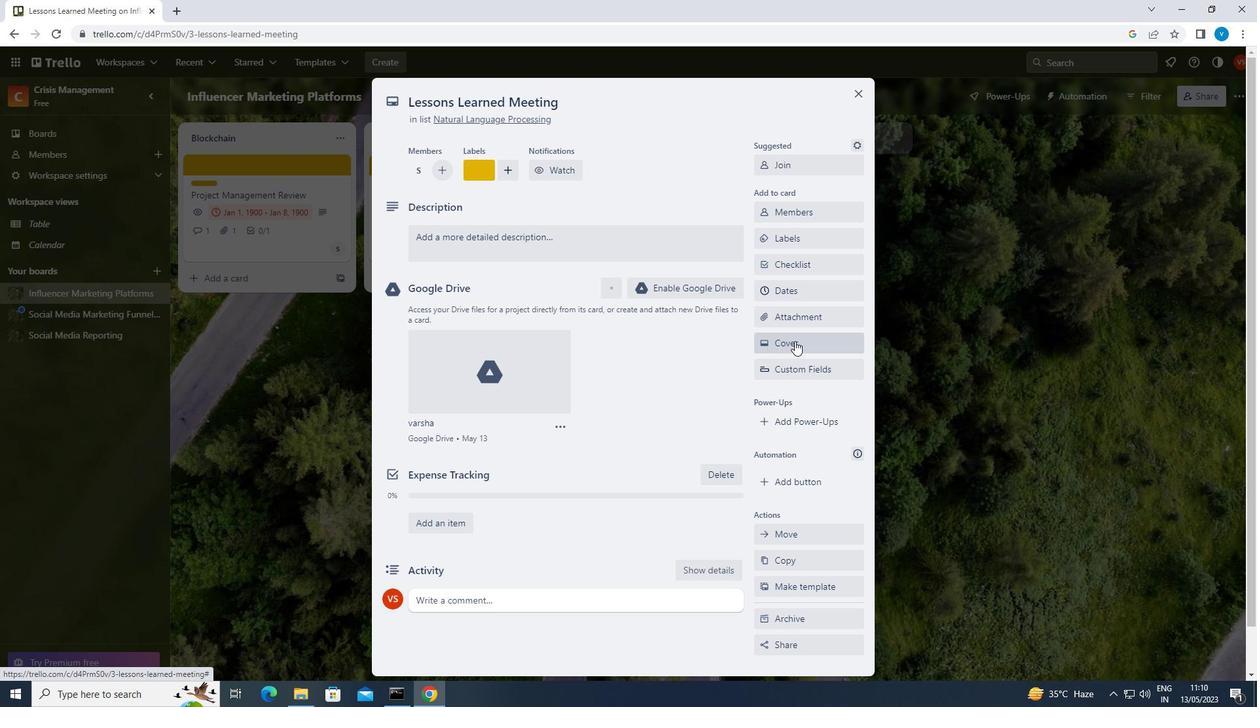 
Action: Mouse moved to (821, 413)
Screenshot: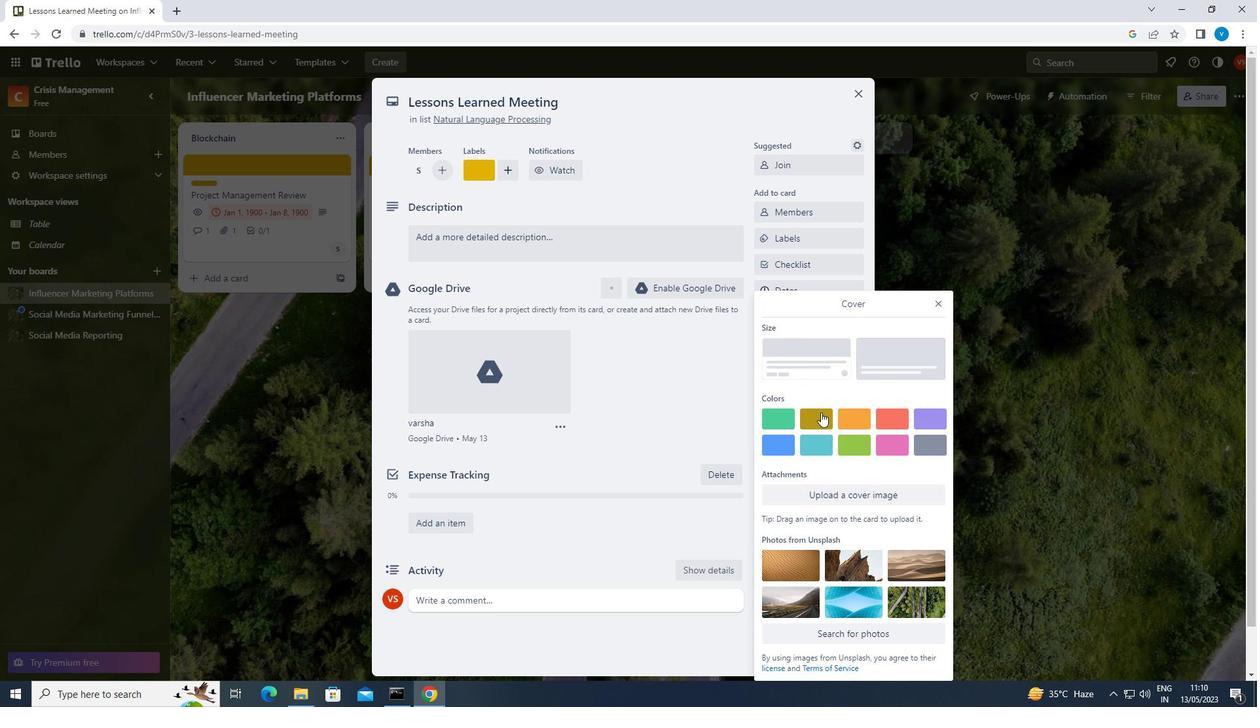 
Action: Mouse pressed left at (821, 413)
Screenshot: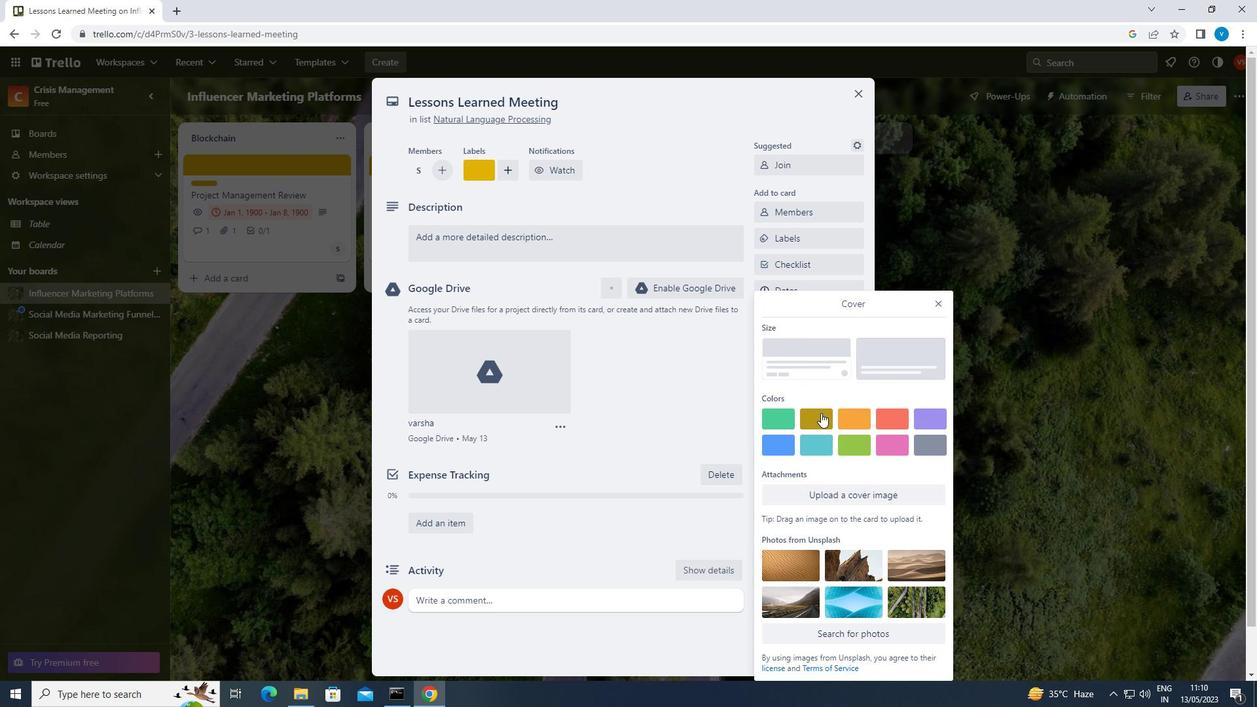 
Action: Mouse moved to (934, 282)
Screenshot: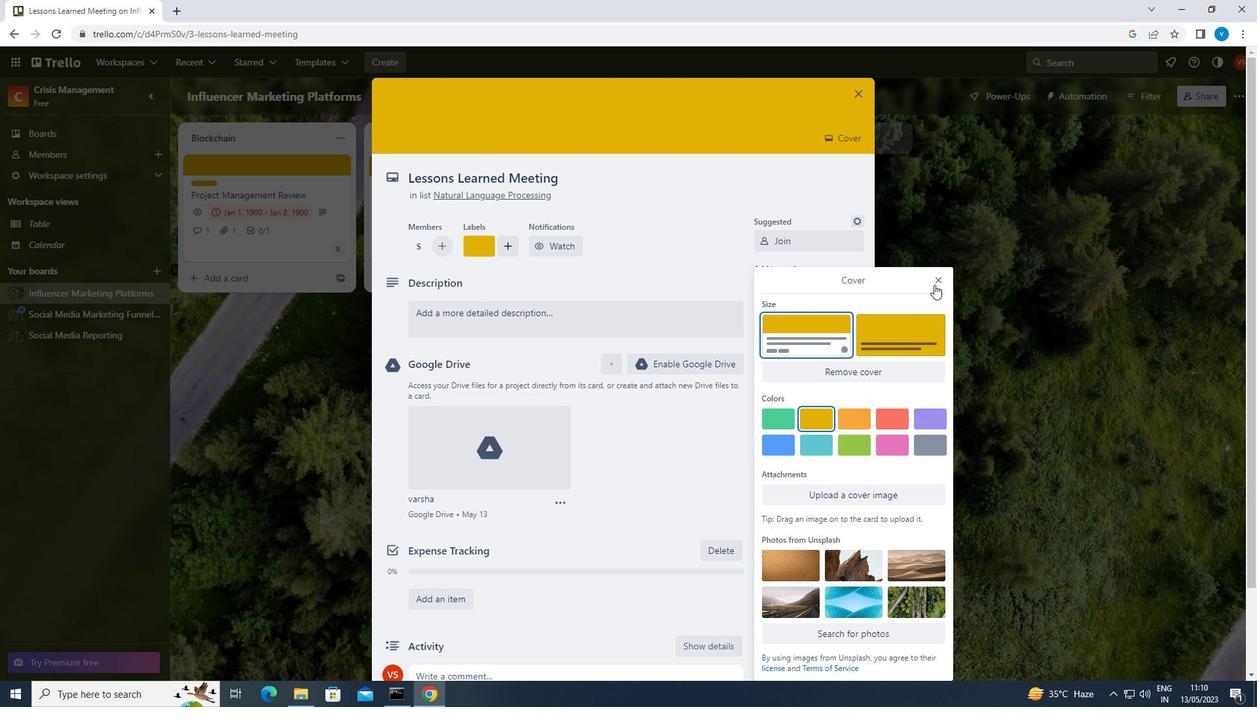 
Action: Mouse pressed left at (934, 282)
Screenshot: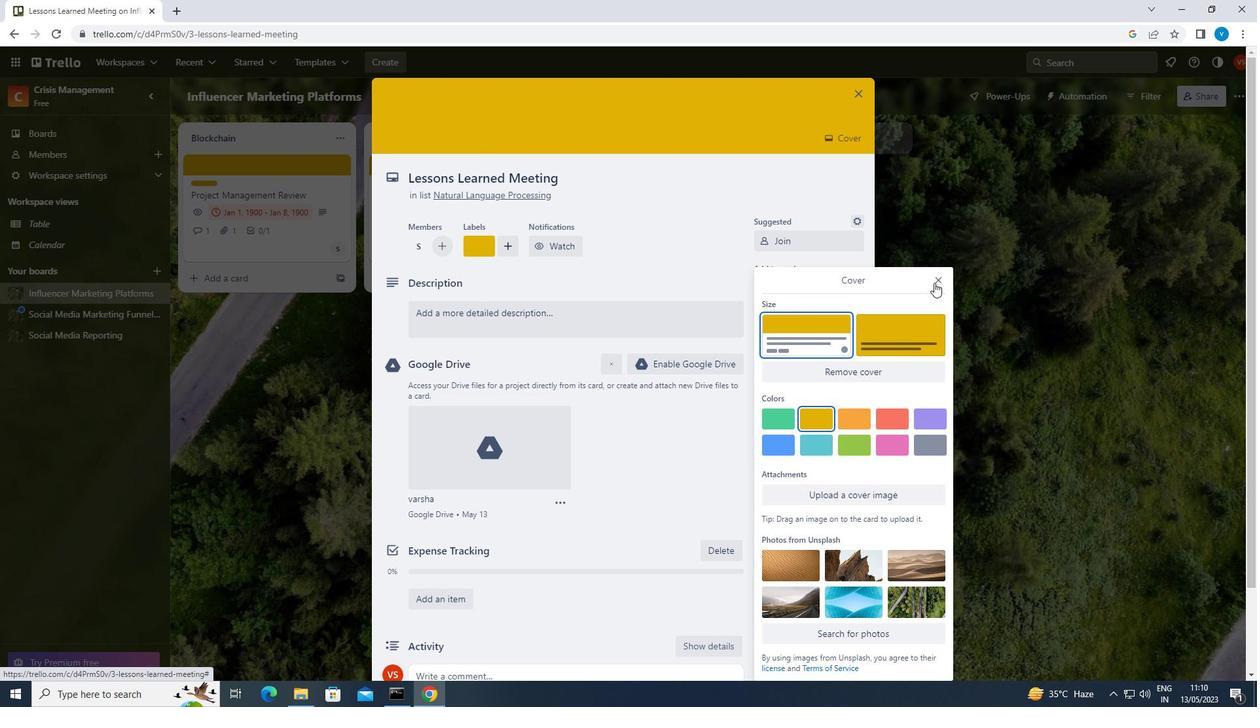 
Action: Mouse moved to (532, 318)
Screenshot: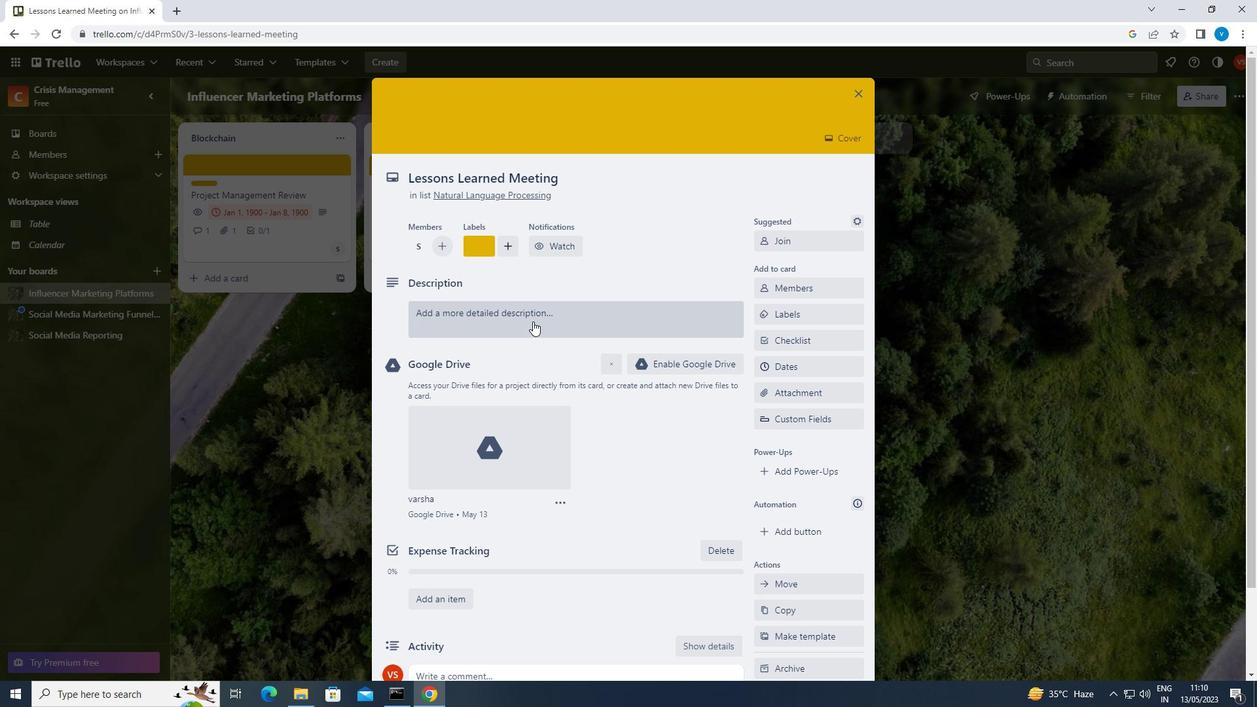
Action: Mouse pressed left at (532, 318)
Screenshot: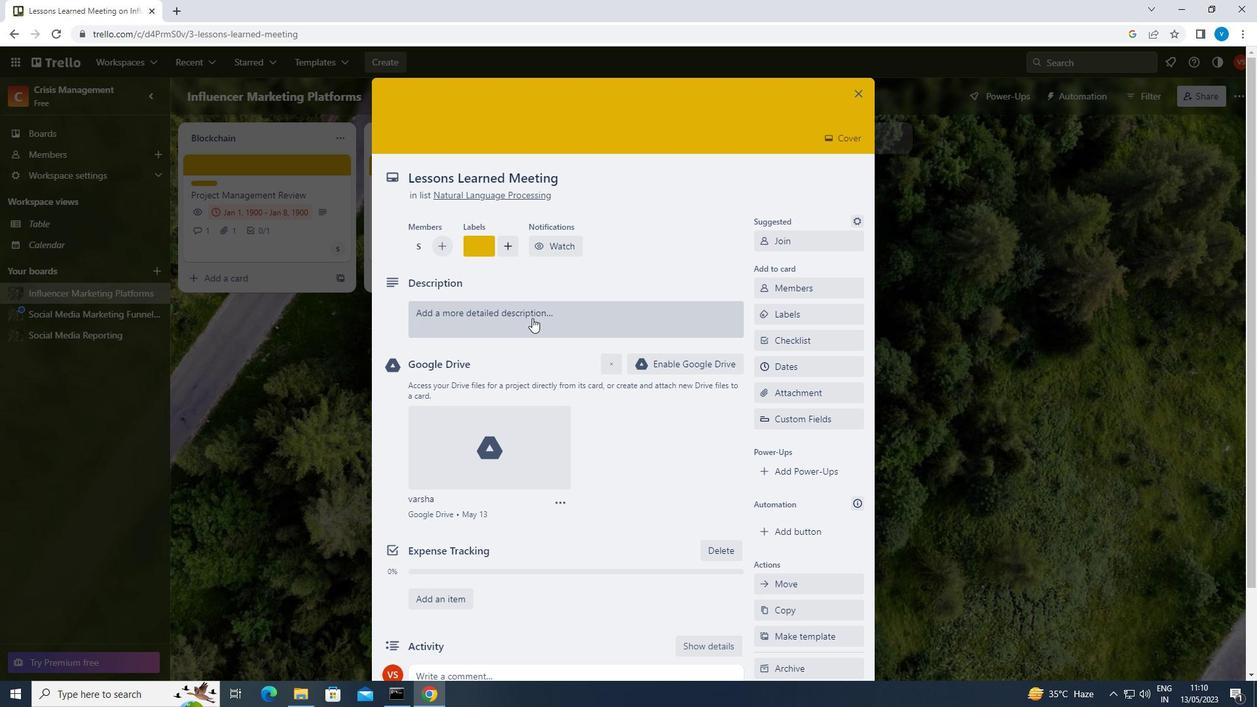 
Action: Mouse moved to (532, 318)
Screenshot: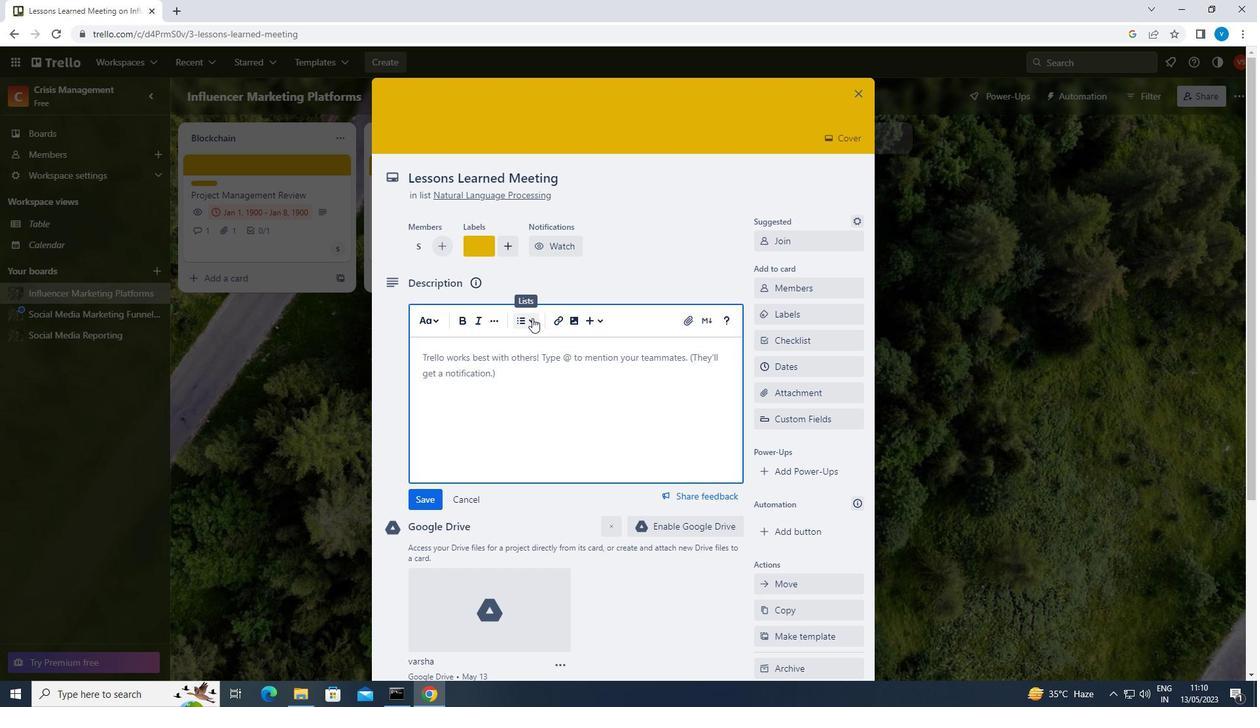
Action: Key pressed <Key.shift>DEVELOP<Key.space>AND<Key.space>LAUNCH<Key.space>NEW<Key.space>EMAIL<Key.space>MARKETING<Key.space>CAMPAIGN<Key.space>FOR<Key.space>LEAD<Key.space>NURTURING
Screenshot: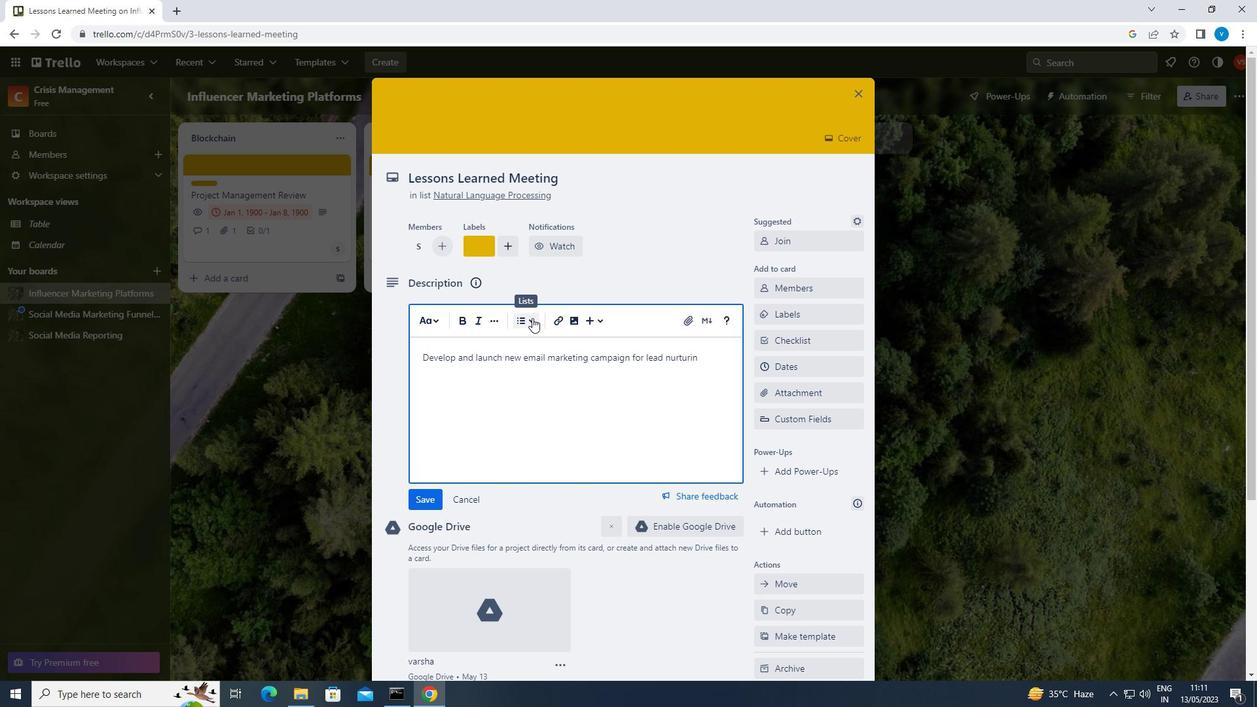 
Action: Mouse moved to (424, 495)
Screenshot: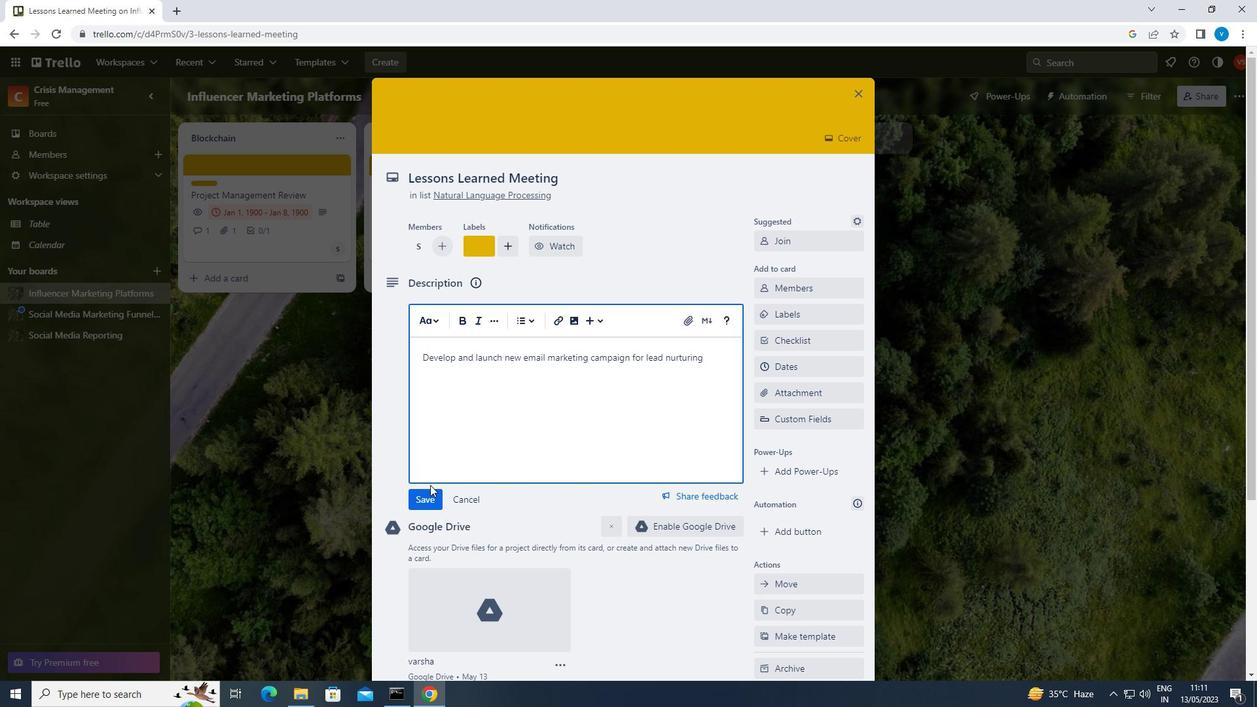 
Action: Mouse pressed left at (424, 495)
Screenshot: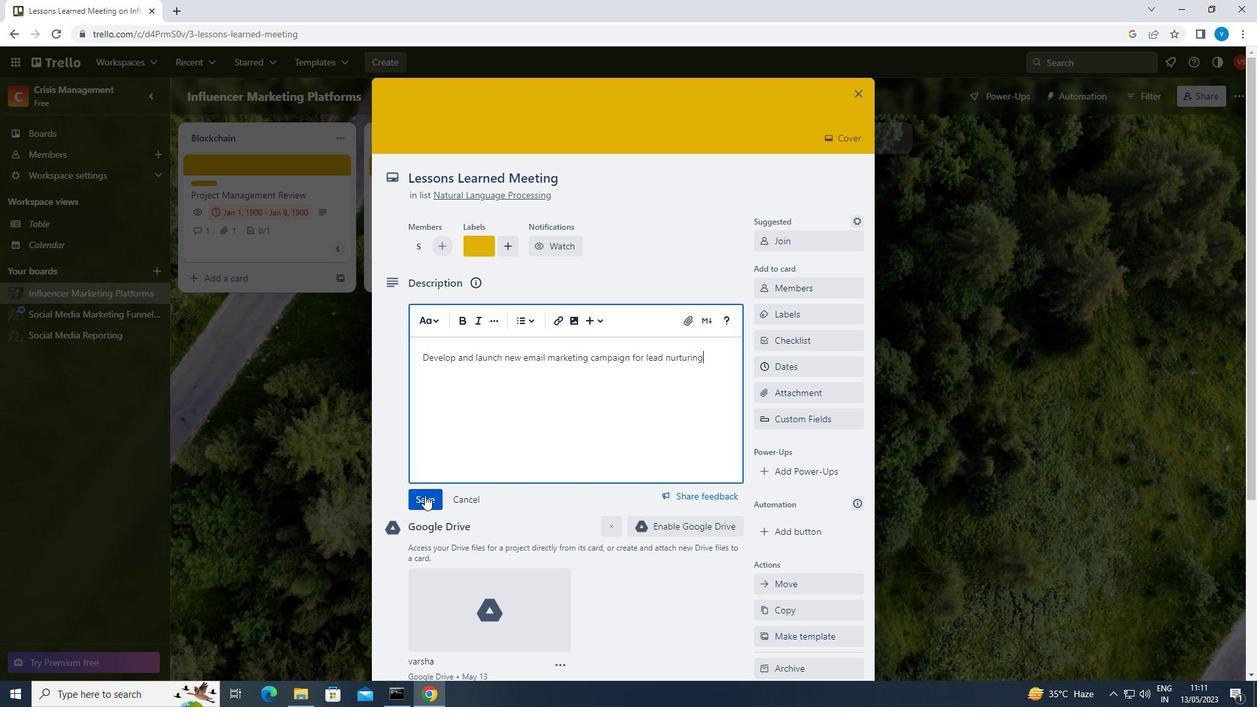
Action: Mouse moved to (478, 650)
Screenshot: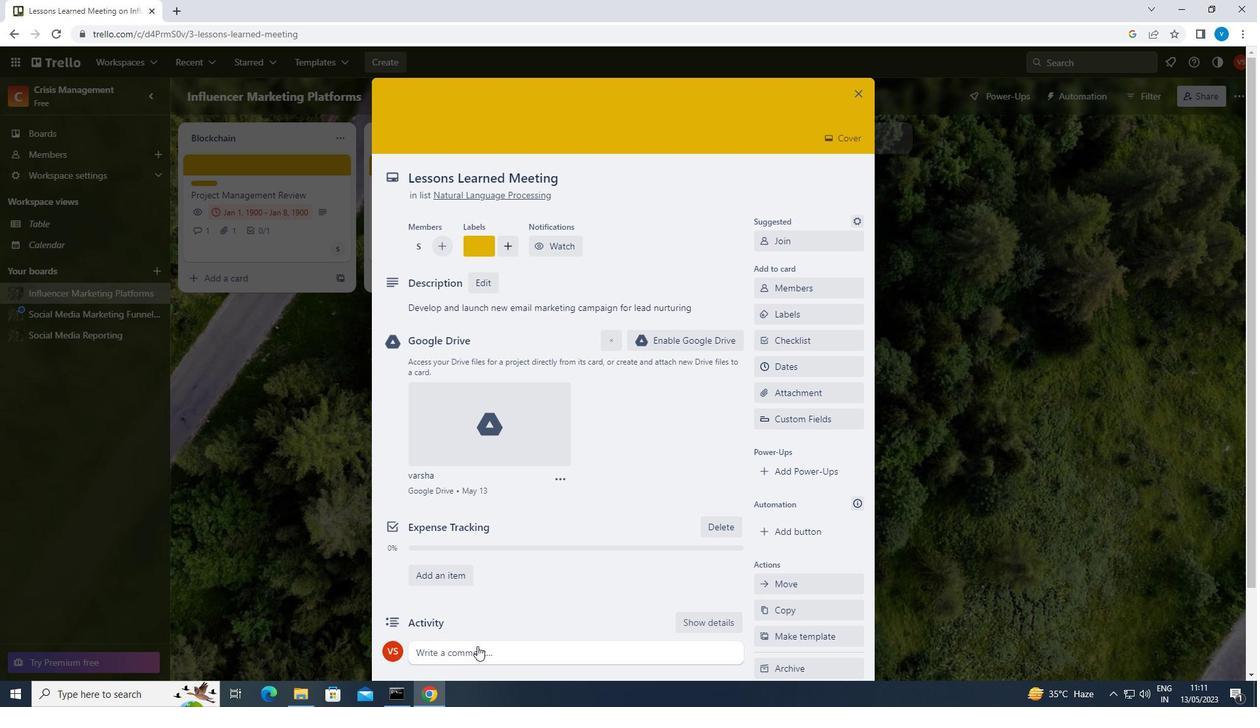 
Action: Mouse pressed left at (478, 650)
Screenshot: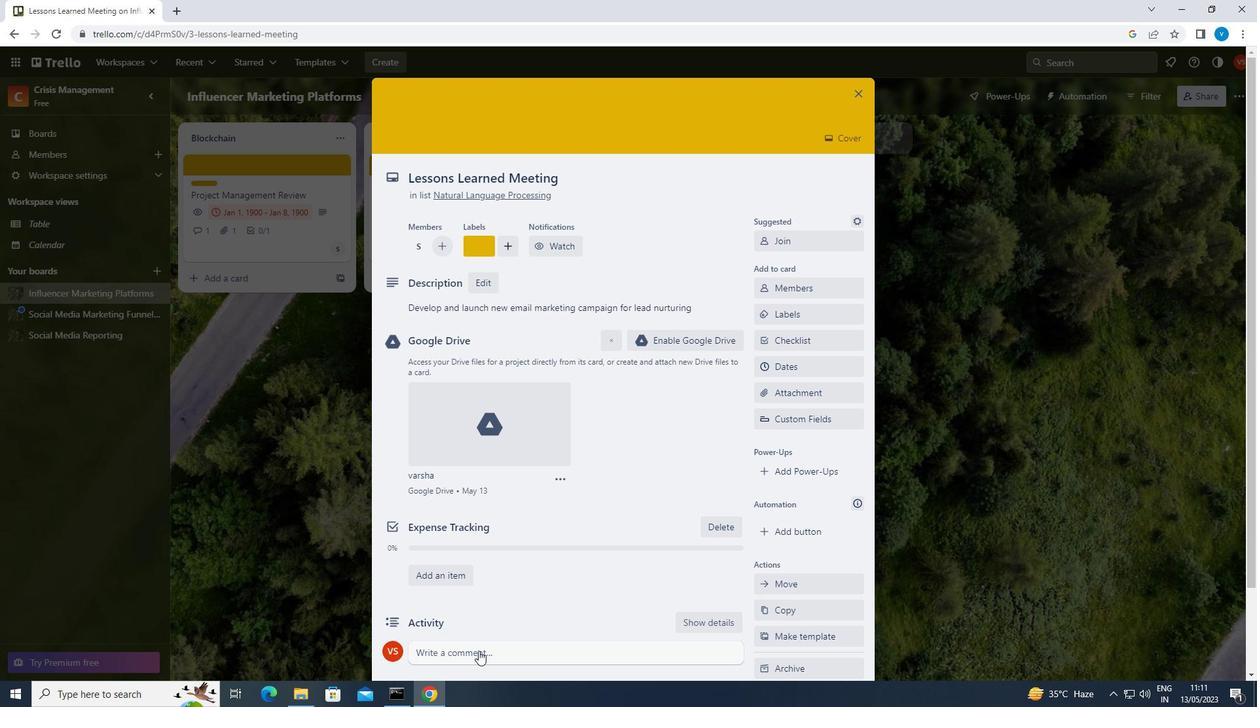 
Action: Key pressed <Key.shift>LET<Key.space>US<Key.space>A<Key.backspace><Key.backspace><Key.backspace><Key.backspace><Key.backspace><Key.backspace><Key.backspace><Key.backspace><Key.backspace><Key.backspace><Key.backspace><Key.shift><Key.shift><Key.shift>LET<Key.space>US<Key.space>APPROACH<Key.space>THIS<Key.space>TASK<Key.space>WITH<Key.space>A<Key.space>SENSE<Key.space>OF<Key.space>CURIOSITY<Key.space>AND<Key.space>A<Key.space>WILLINGNESS<Key.space>TO<Key.space>LEARN<Key.space>FROM<Key.space>OTHERS<Key.space>WHO<Key.space>HAVE<Key.space>DONE<Key.space>SIMILAR<Key.space>WORK.
Screenshot: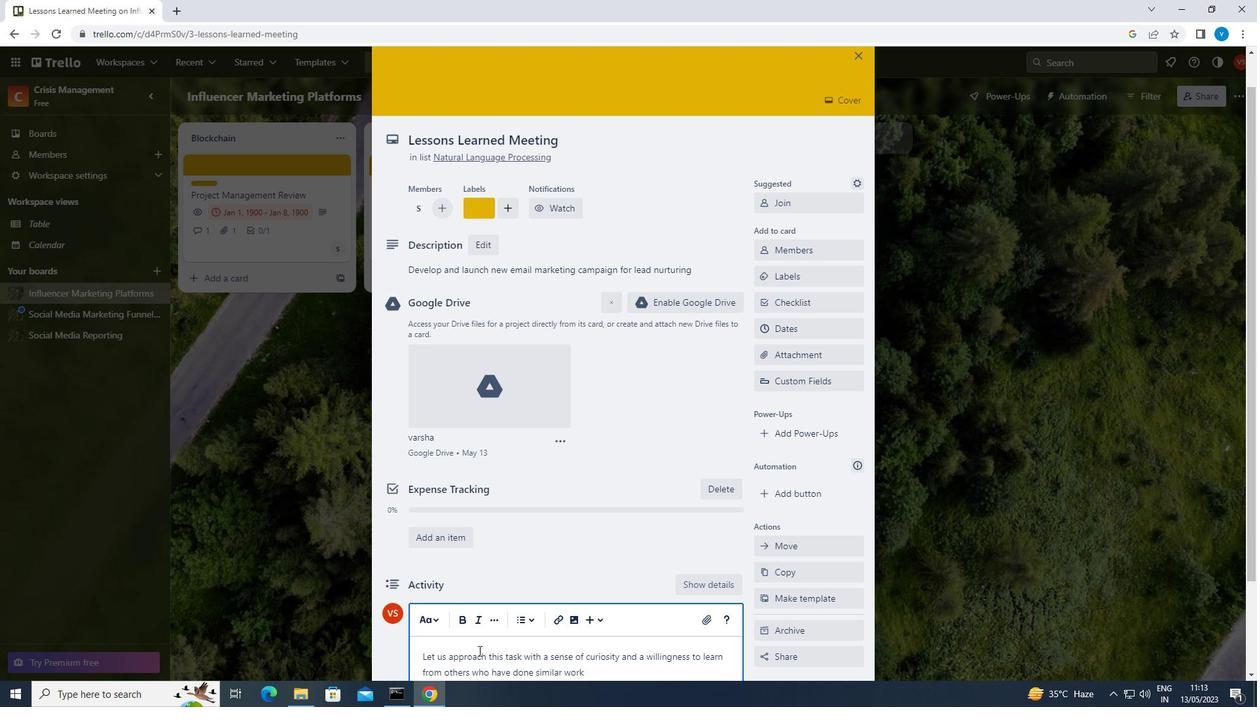 
Action: Mouse moved to (557, 612)
Screenshot: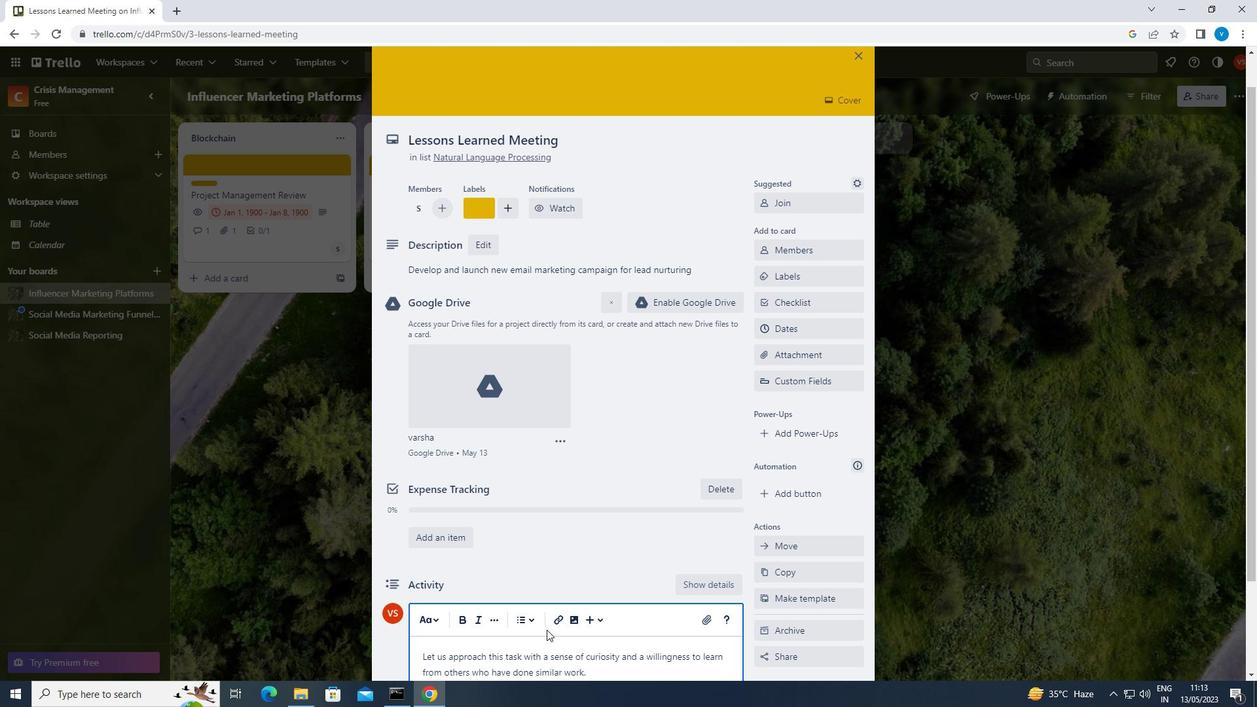 
Action: Mouse scrolled (557, 611) with delta (0, 0)
Screenshot: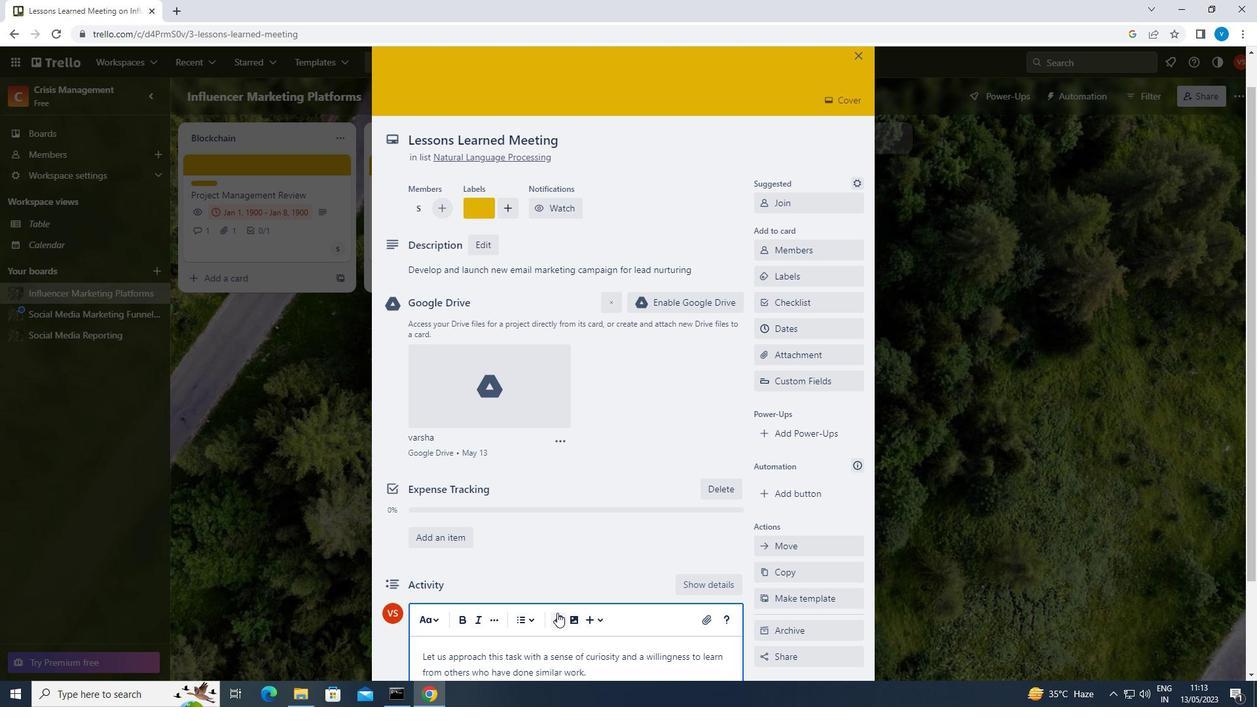 
Action: Mouse scrolled (557, 611) with delta (0, 0)
Screenshot: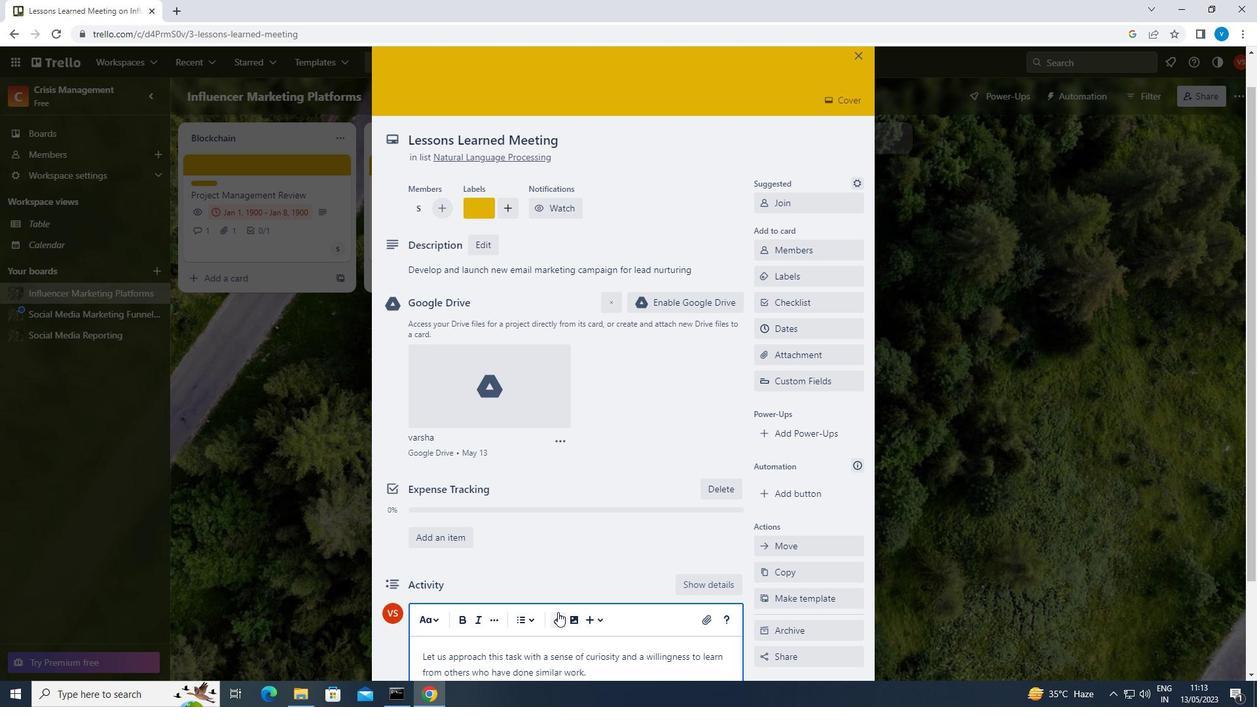 
Action: Mouse moved to (431, 595)
Screenshot: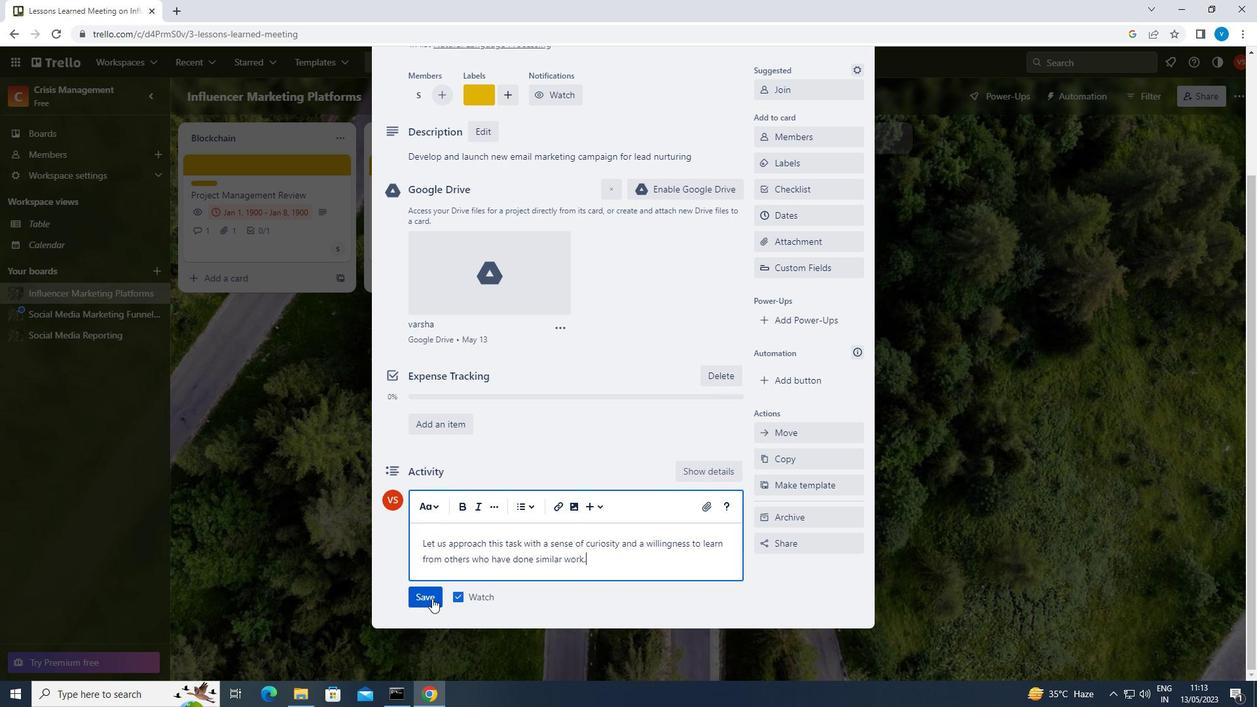 
Action: Mouse pressed left at (431, 595)
Screenshot: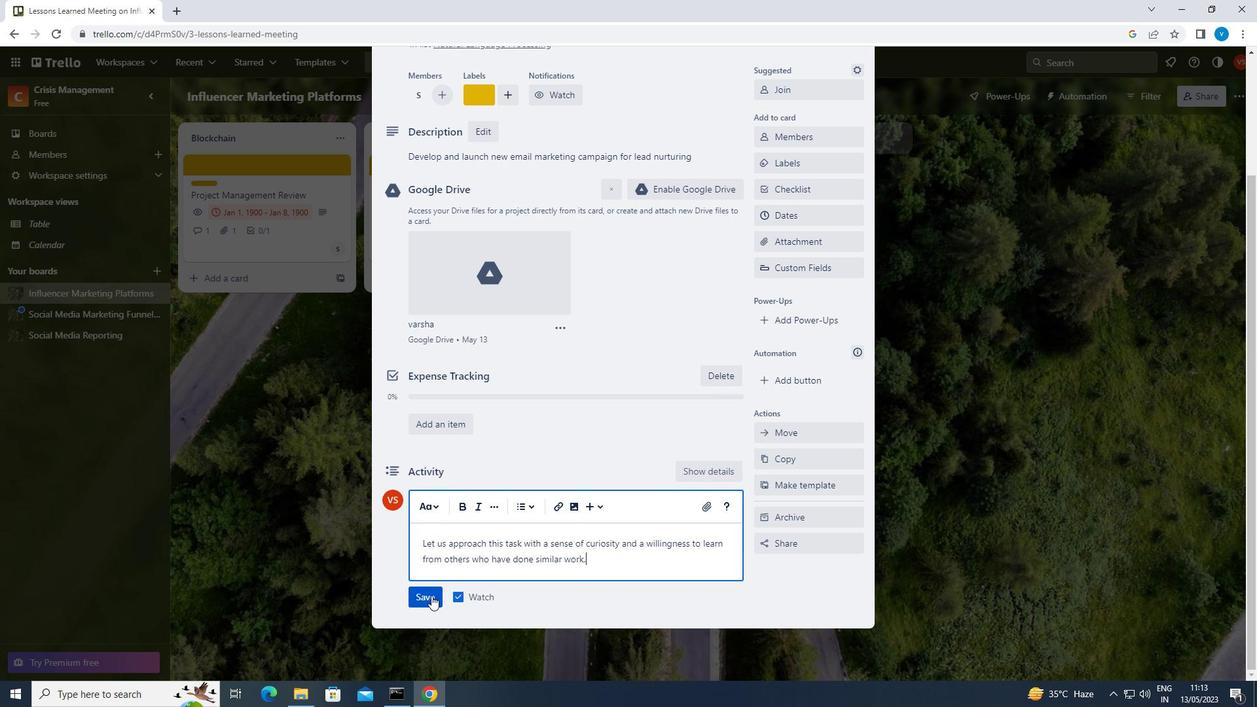 
Action: Mouse moved to (794, 219)
Screenshot: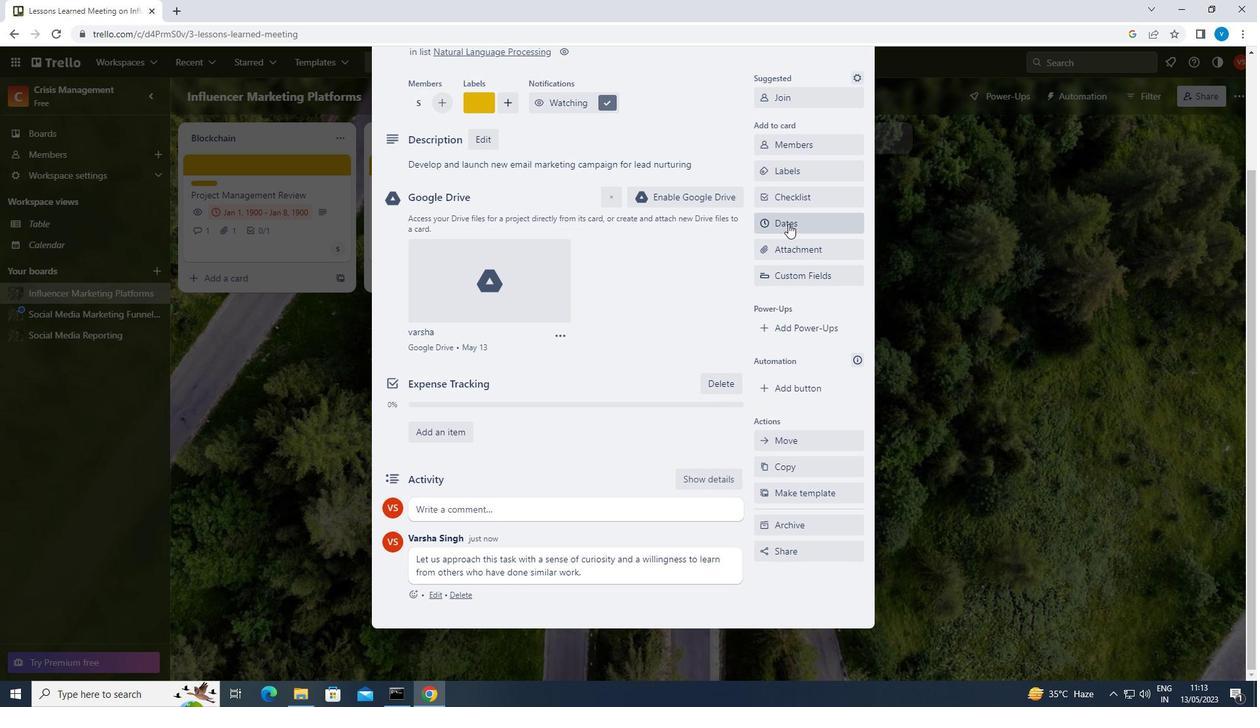 
Action: Mouse pressed left at (794, 219)
Screenshot: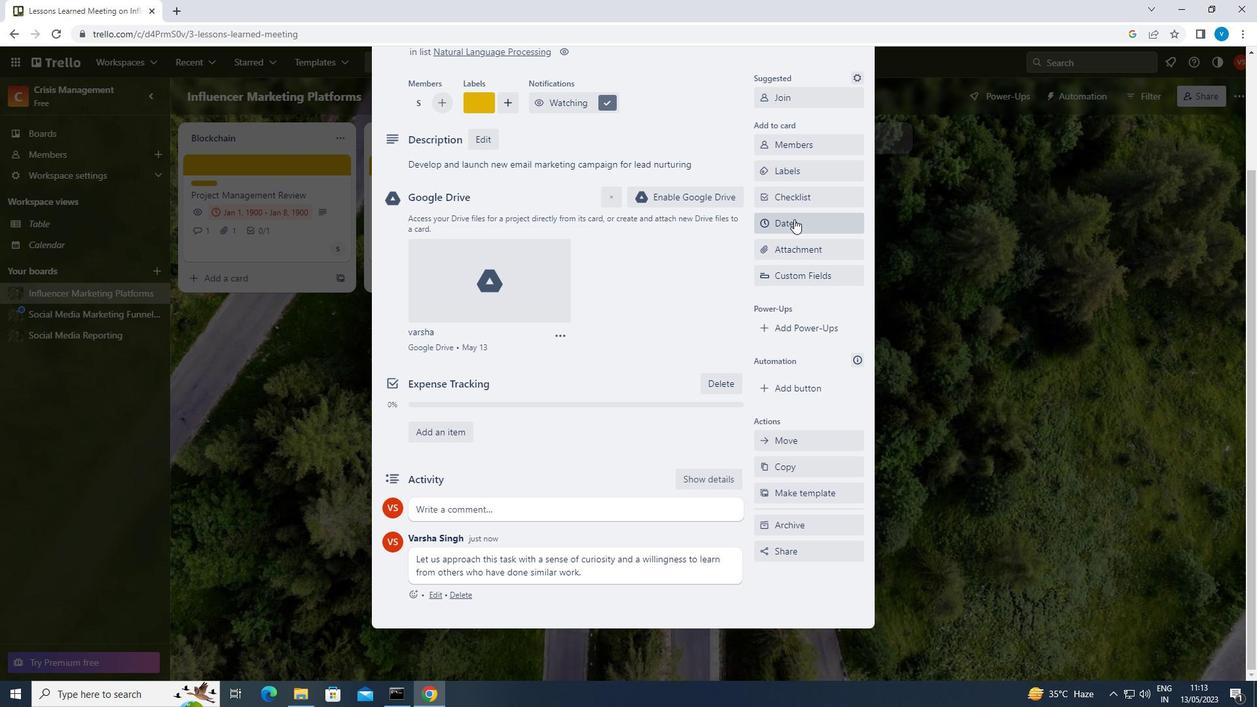 
Action: Mouse moved to (769, 335)
Screenshot: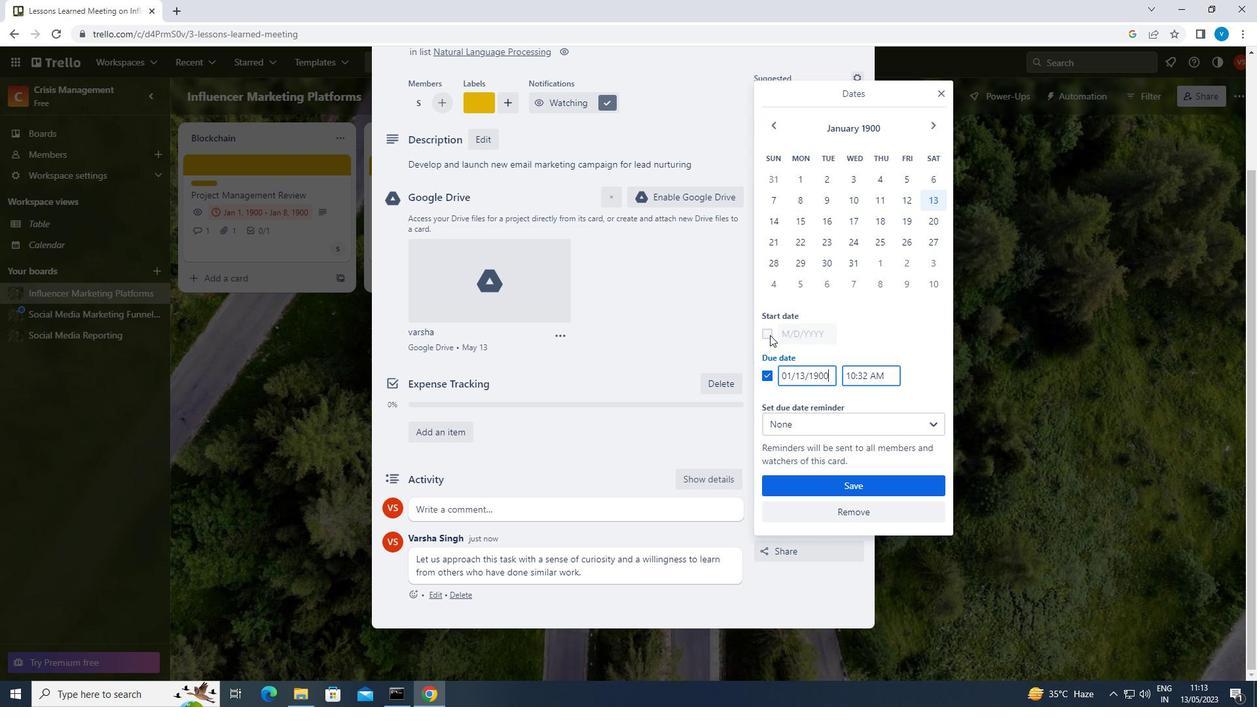 
Action: Mouse pressed left at (769, 335)
Screenshot: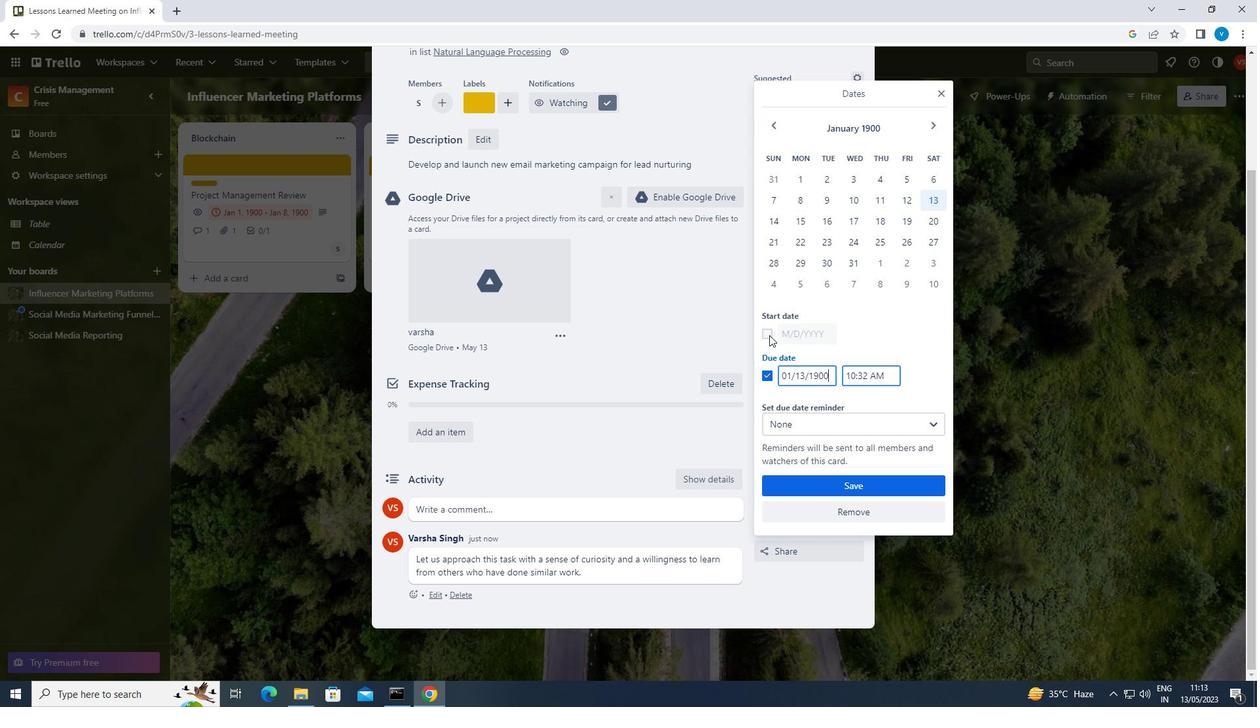 
Action: Mouse moved to (829, 331)
Screenshot: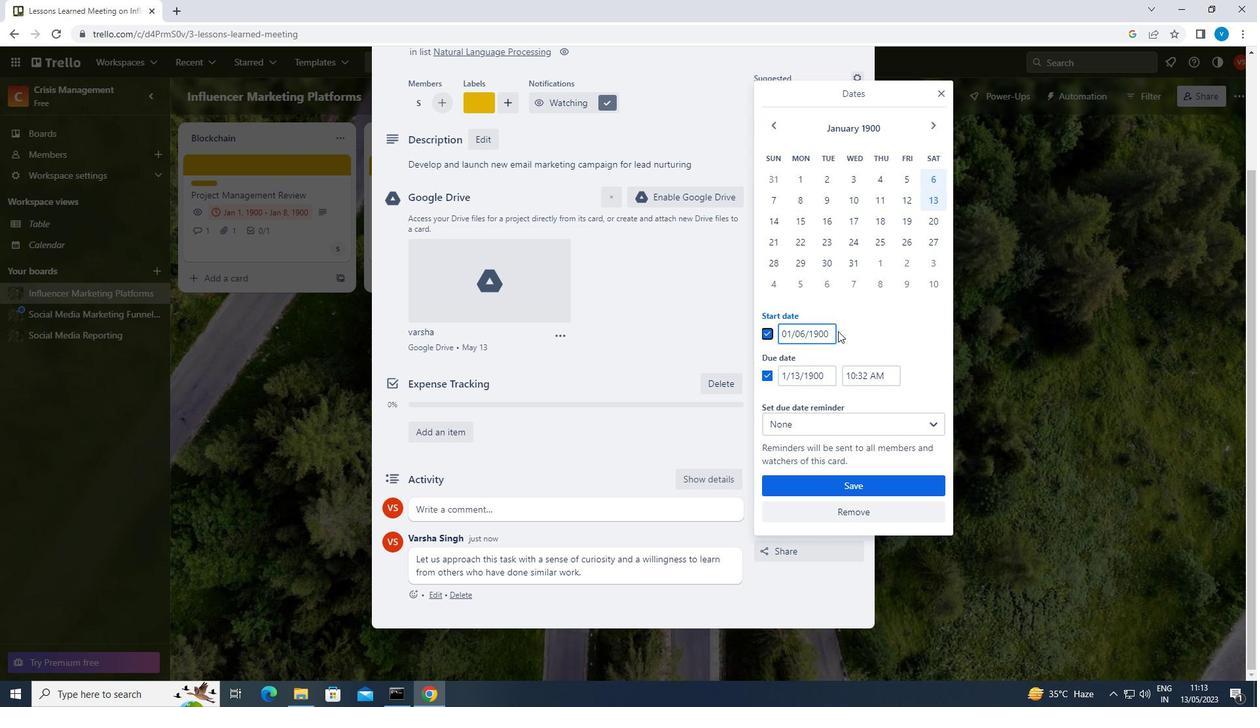 
Action: Mouse pressed left at (829, 331)
Screenshot: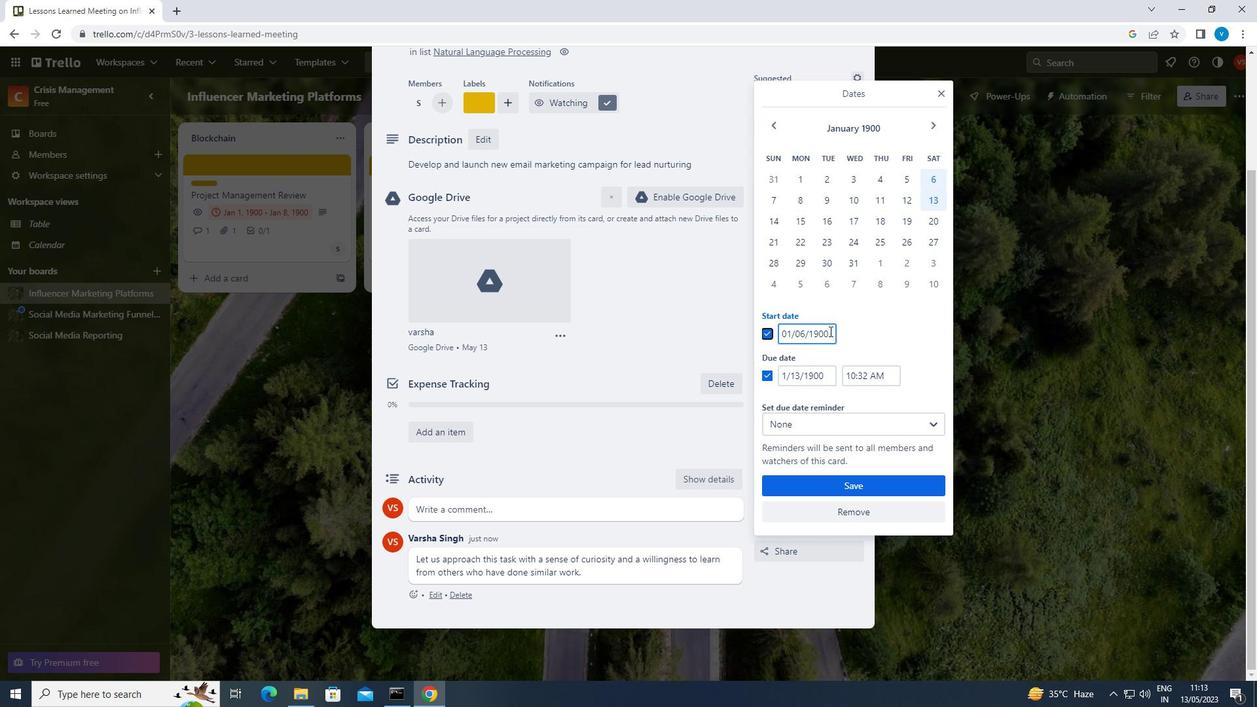 
Action: Key pressed <Key.backspace><Key.backspace><Key.backspace><Key.backspace><Key.backspace><Key.backspace><Key.backspace><Key.backspace><Key.backspace><Key.backspace><Key.backspace><Key.backspace><Key.backspace><Key.backspace><Key.backspace><Key.backspace>01/07/1900
Screenshot: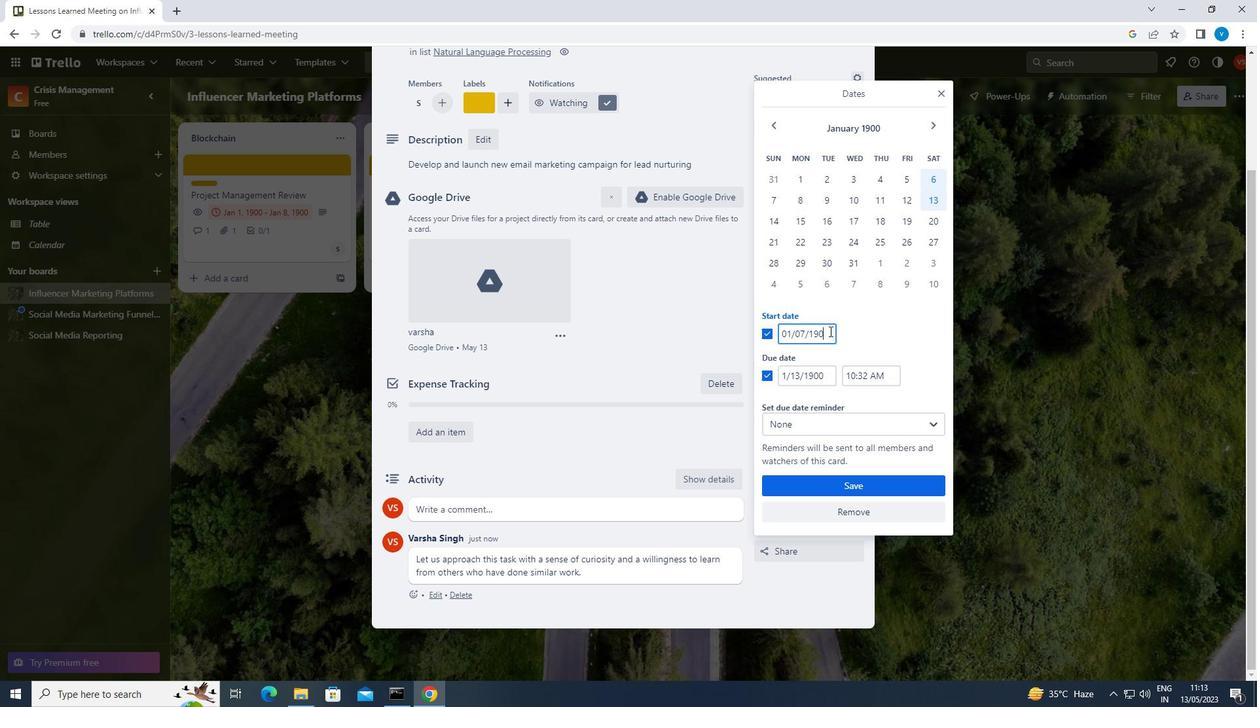 
Action: Mouse moved to (830, 377)
Screenshot: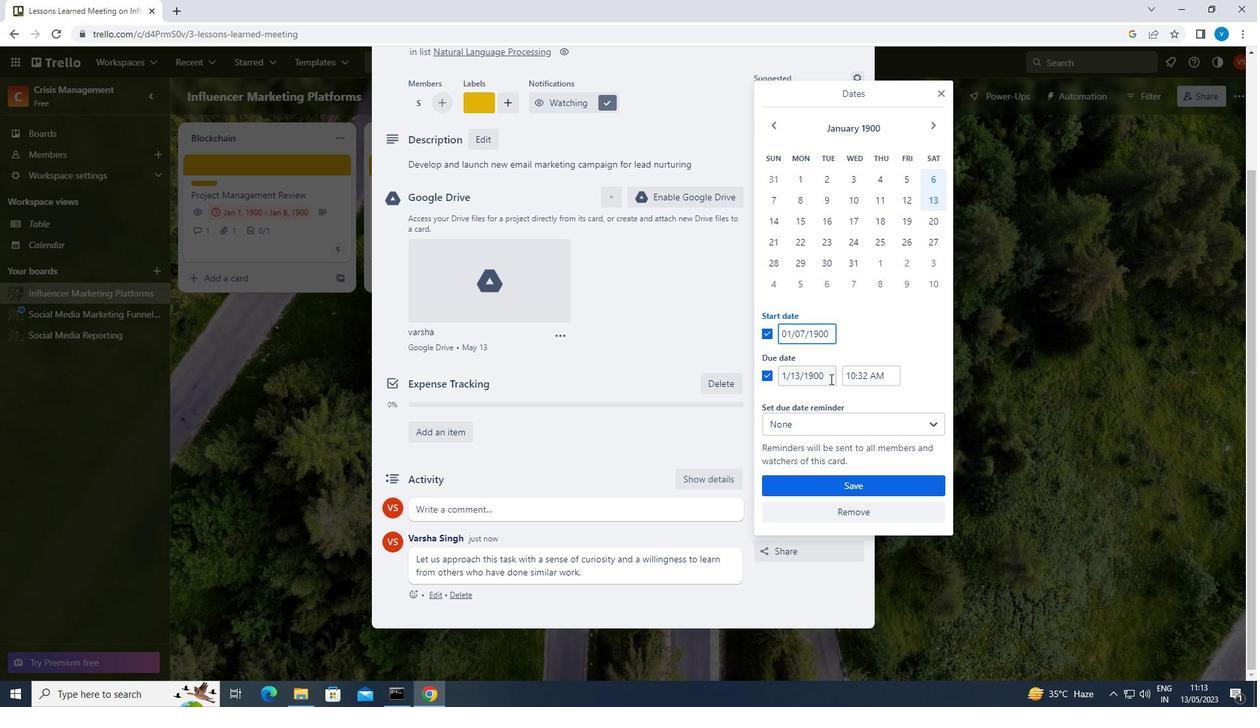 
Action: Mouse pressed left at (830, 377)
Screenshot: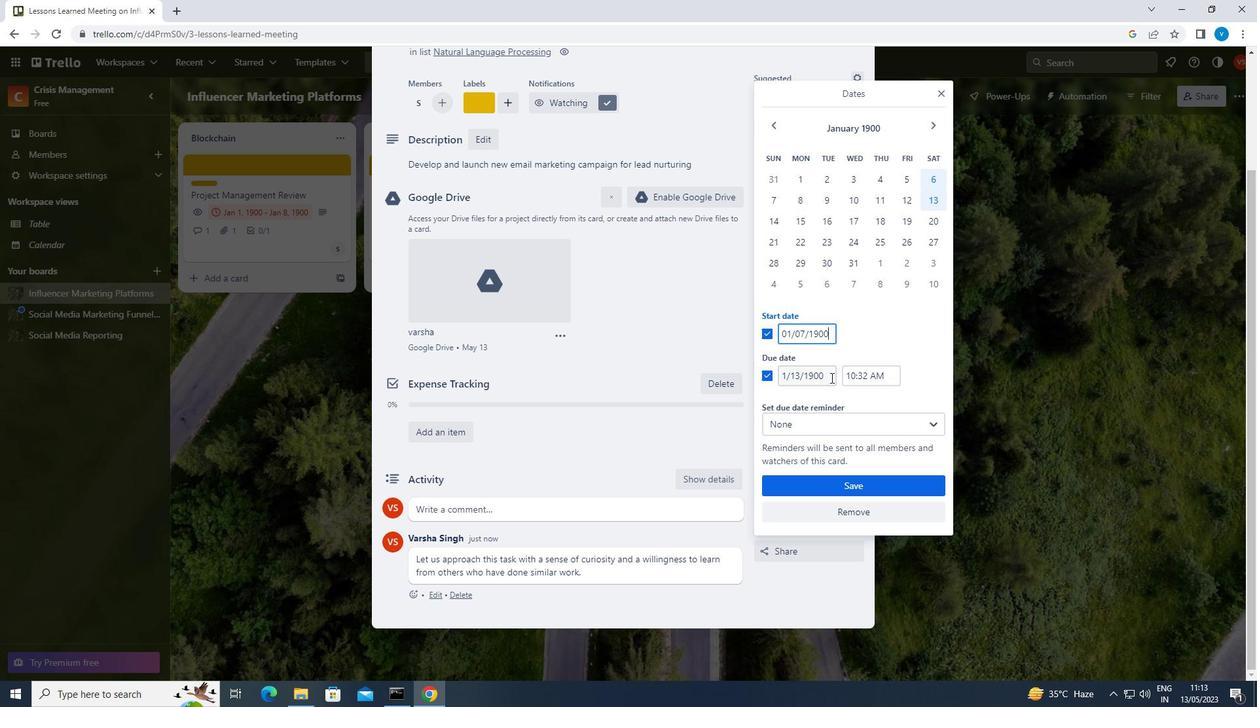
Action: Key pressed <Key.backspace><Key.backspace><Key.backspace><Key.backspace><Key.backspace><Key.backspace><Key.backspace><Key.backspace><Key.backspace><Key.backspace><Key.backspace><Key.backspace><Key.backspace><Key.backspace><Key.backspace><Key.backspace><Key.backspace><Key.backspace><Key.backspace>01/14/1900
Screenshot: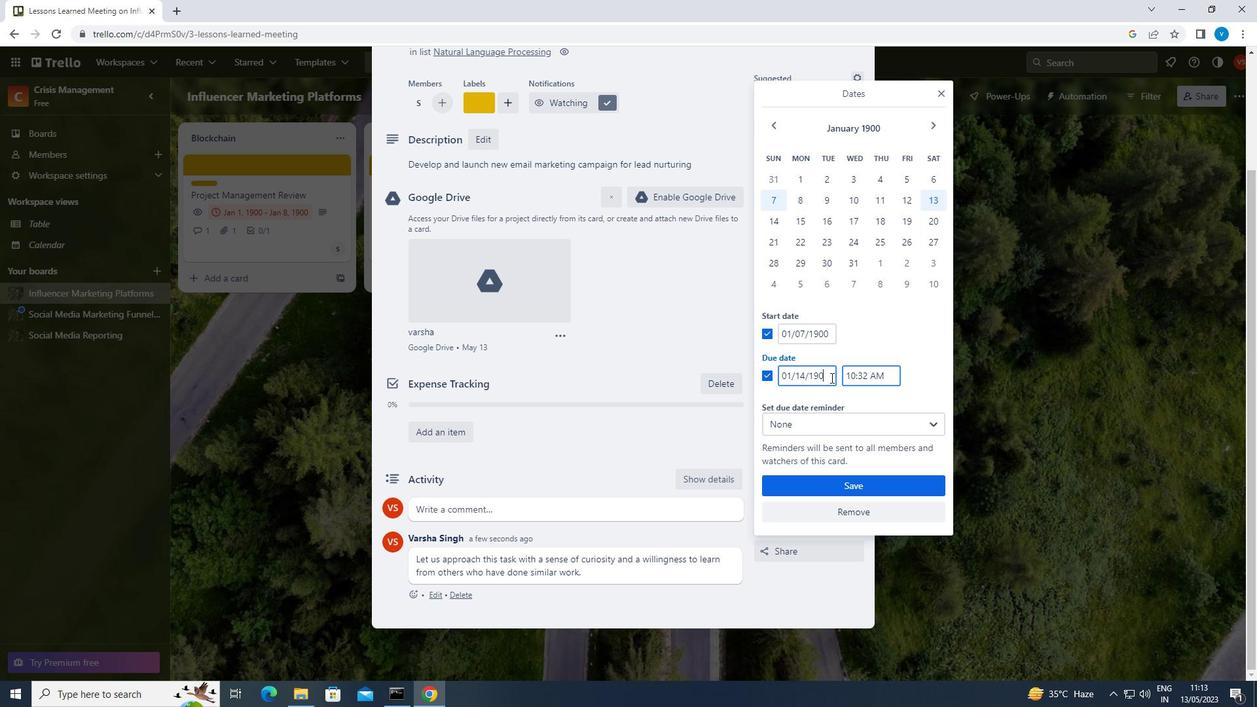 
Action: Mouse moved to (803, 480)
Screenshot: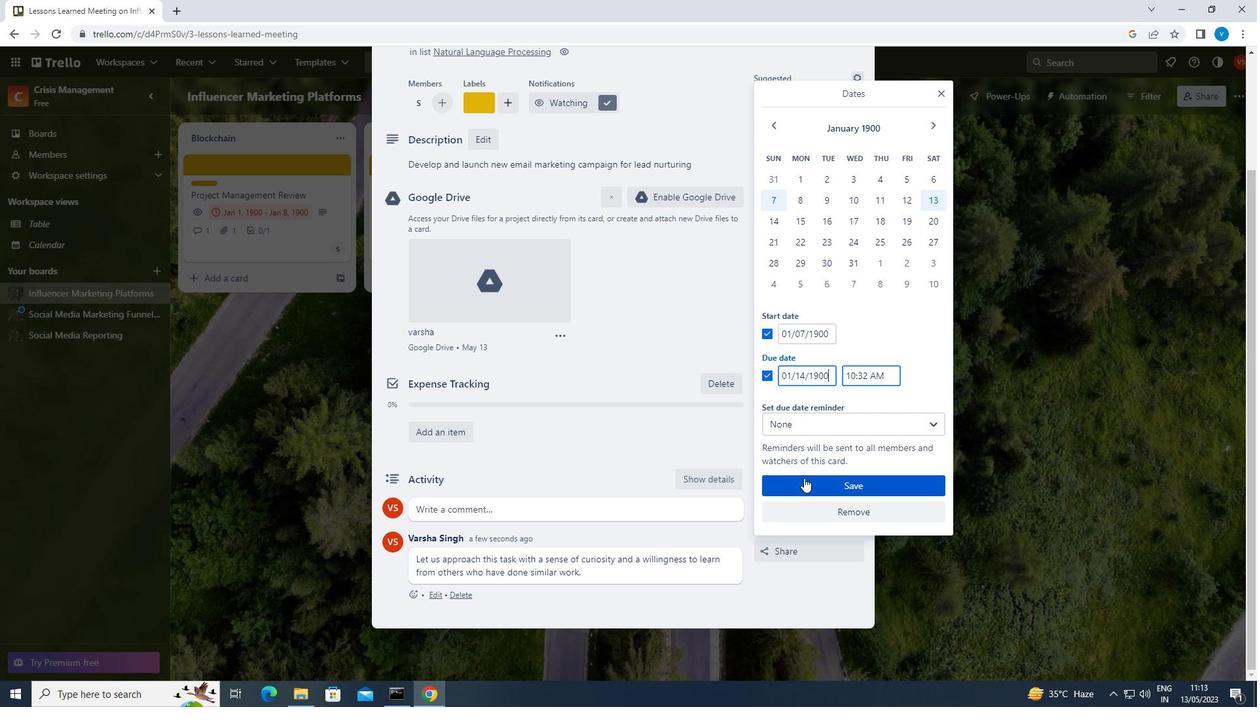 
Action: Mouse pressed left at (803, 480)
Screenshot: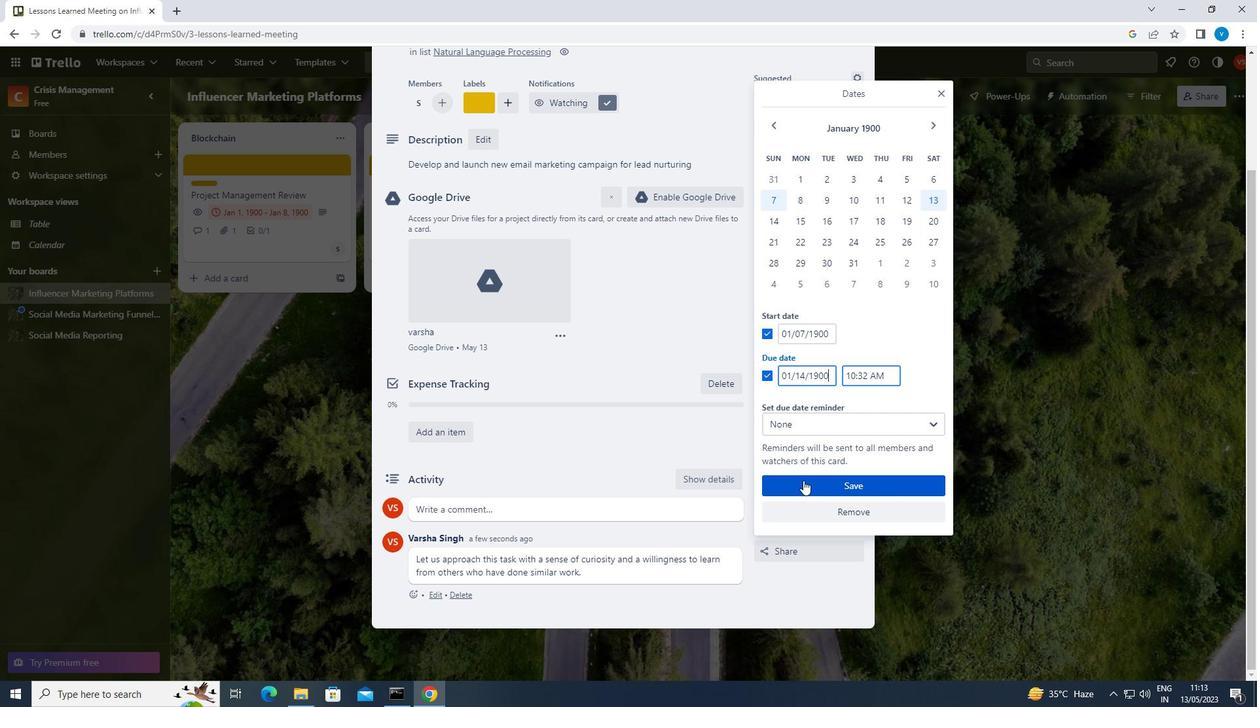 
